 Task: Create a due date automation trigger when advanced on, on the tuesday of the week a card is due add fields without all custom fields completed at 11:00 AM.
Action: Mouse moved to (924, 292)
Screenshot: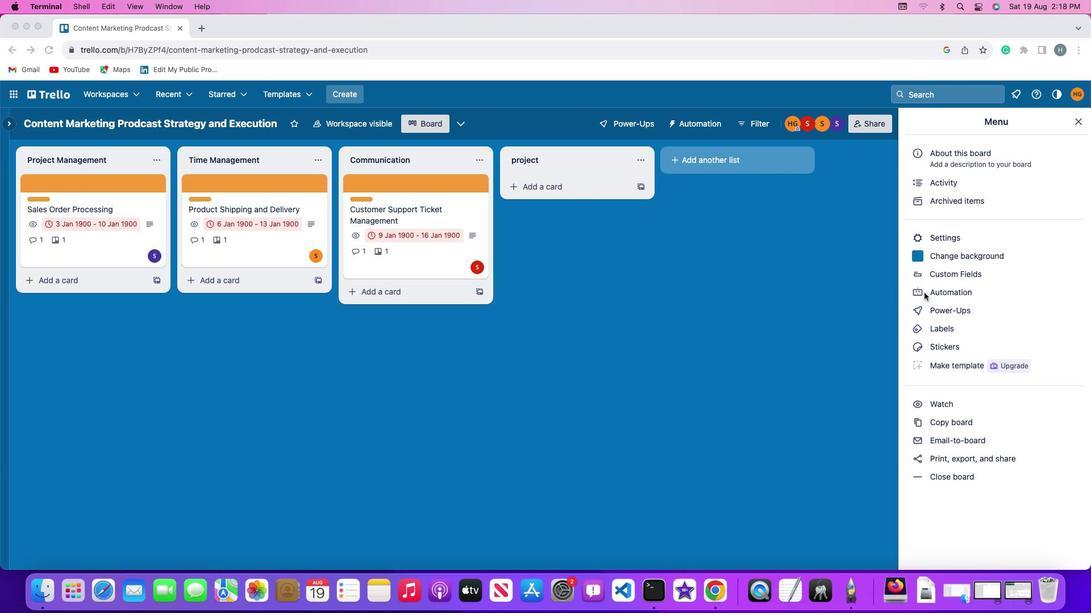 
Action: Mouse pressed left at (924, 292)
Screenshot: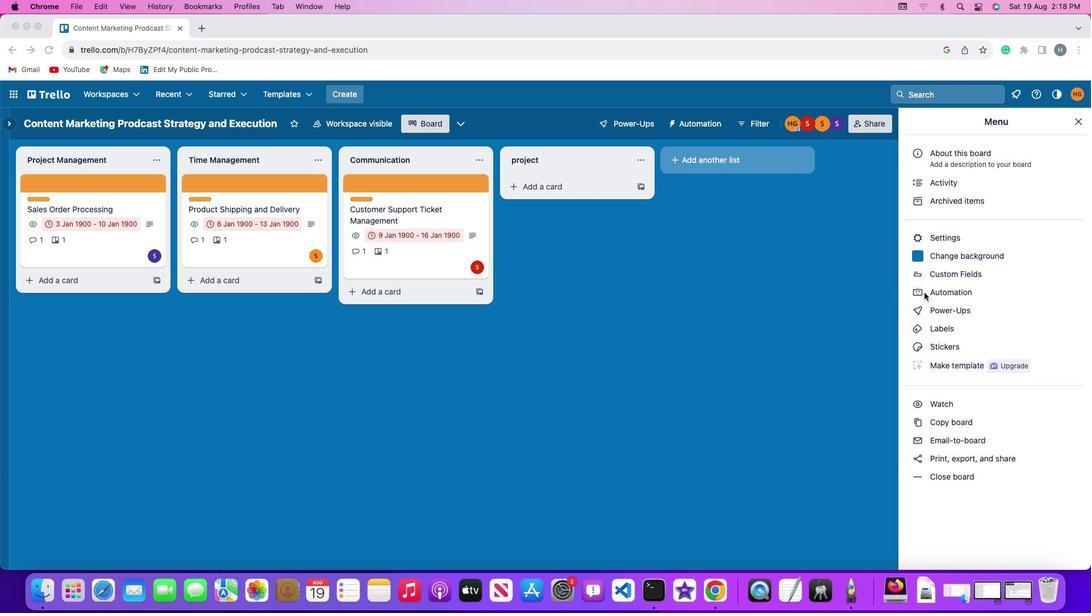
Action: Mouse moved to (924, 293)
Screenshot: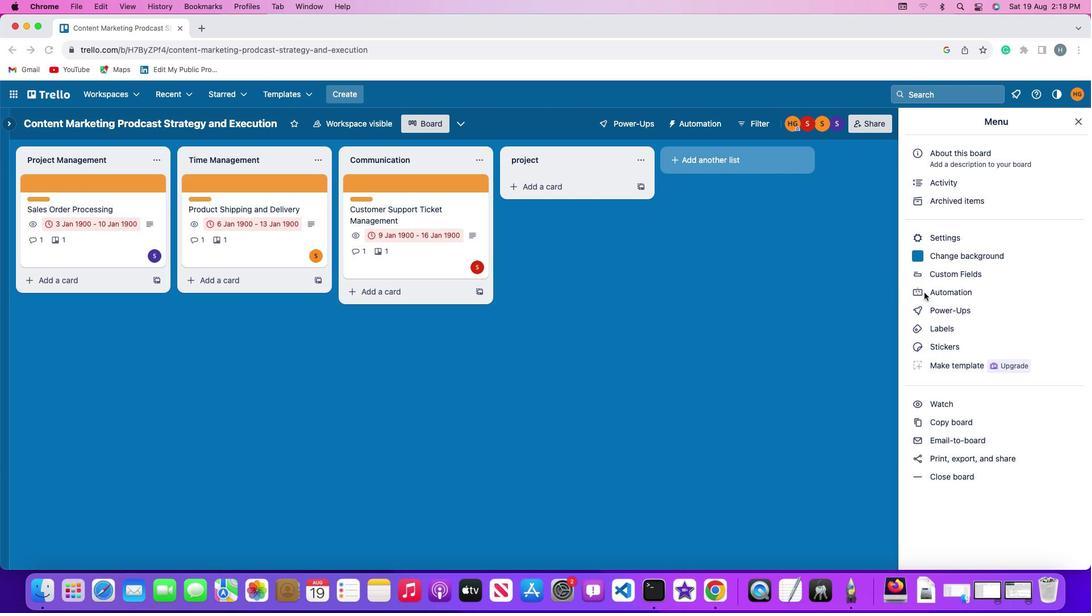 
Action: Mouse pressed left at (924, 293)
Screenshot: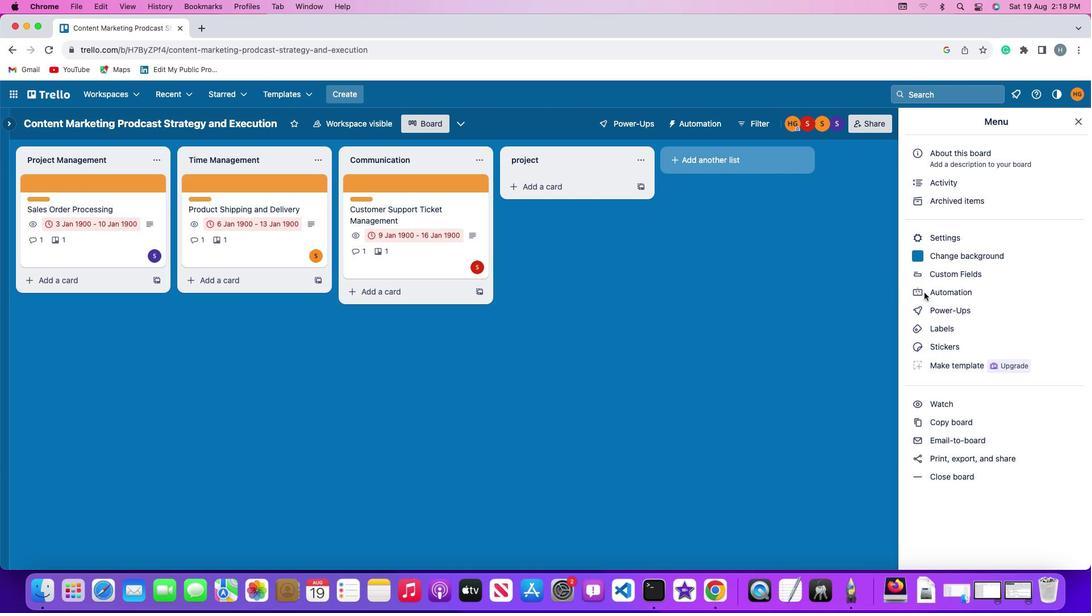 
Action: Mouse moved to (52, 270)
Screenshot: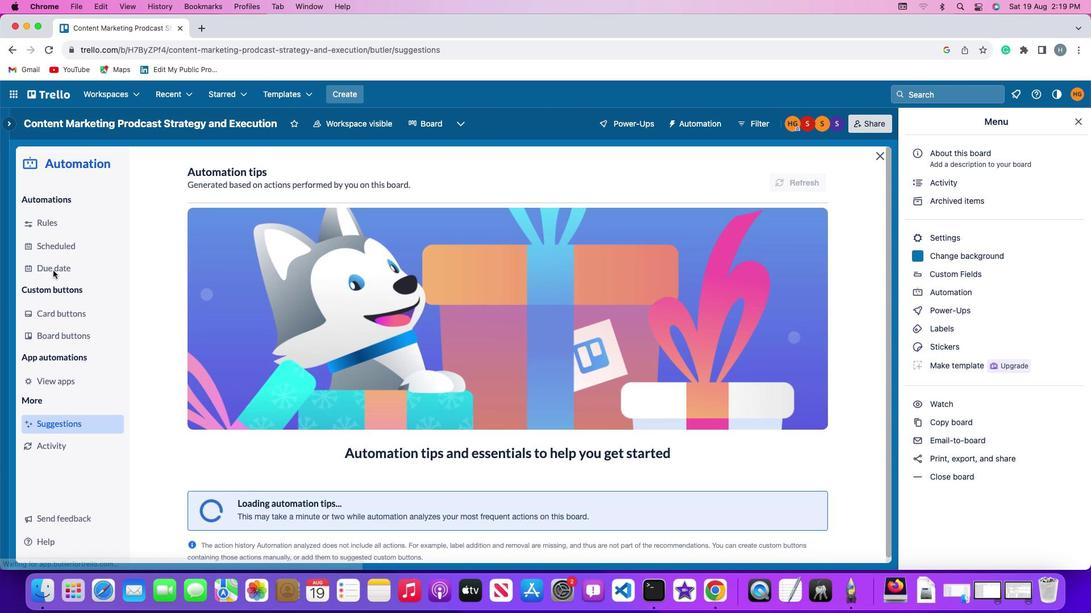 
Action: Mouse pressed left at (52, 270)
Screenshot: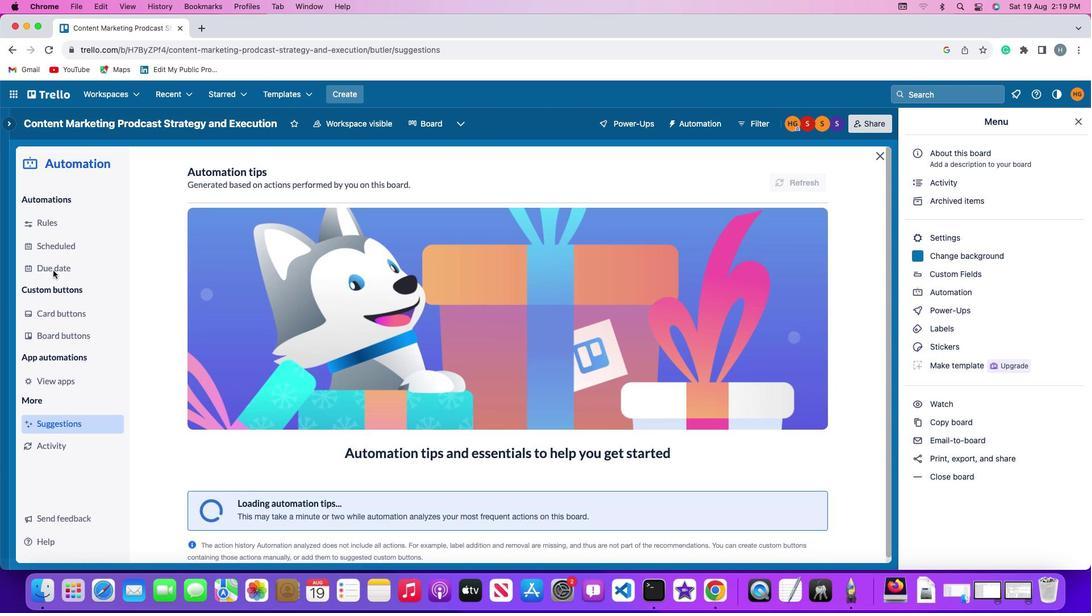 
Action: Mouse moved to (760, 172)
Screenshot: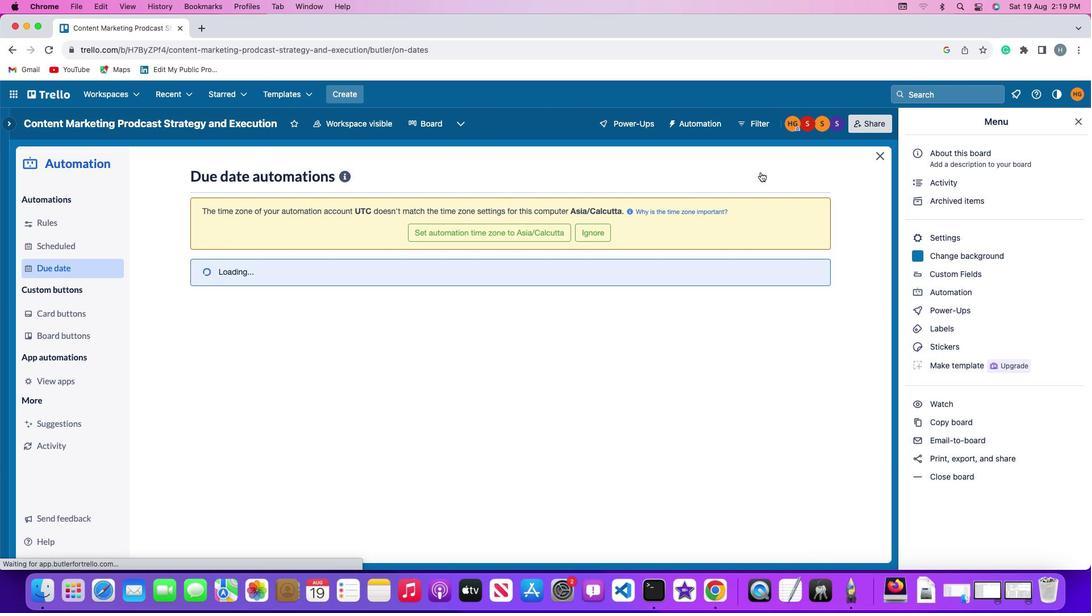 
Action: Mouse pressed left at (760, 172)
Screenshot: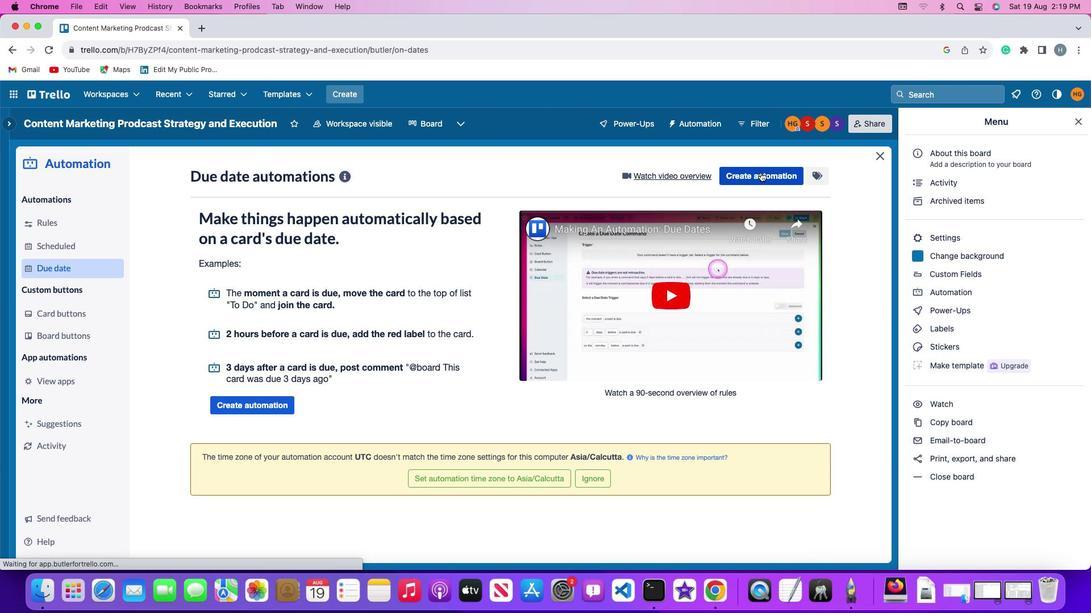 
Action: Mouse moved to (228, 286)
Screenshot: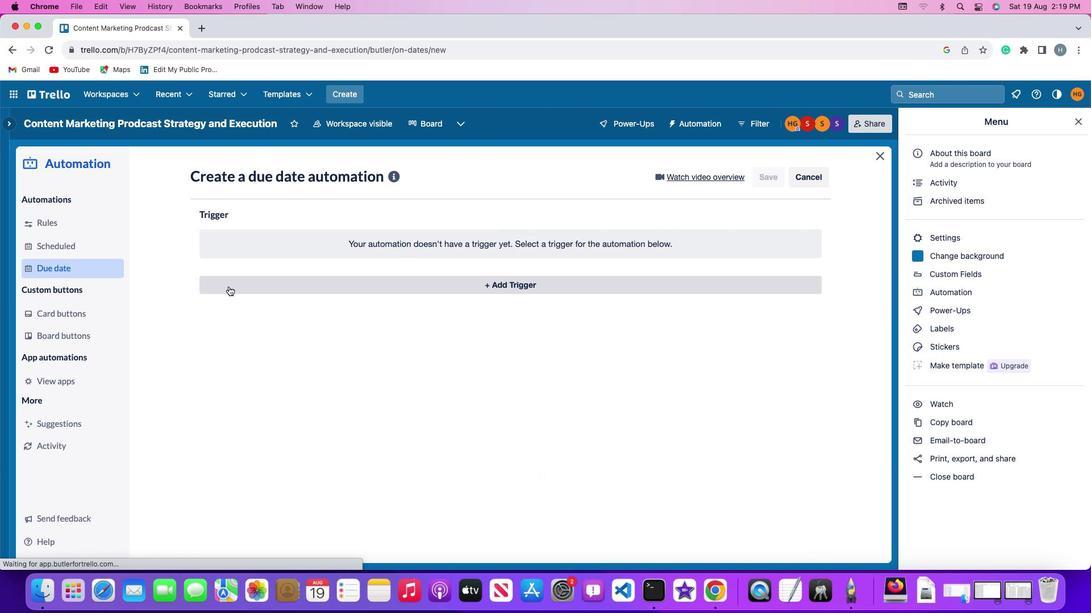 
Action: Mouse pressed left at (228, 286)
Screenshot: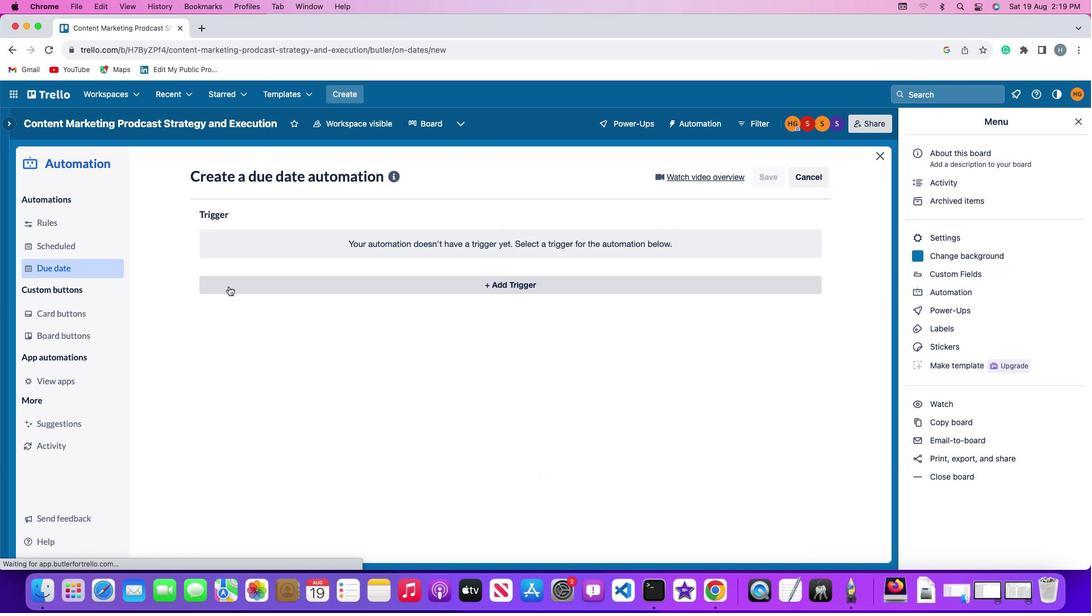 
Action: Mouse moved to (250, 487)
Screenshot: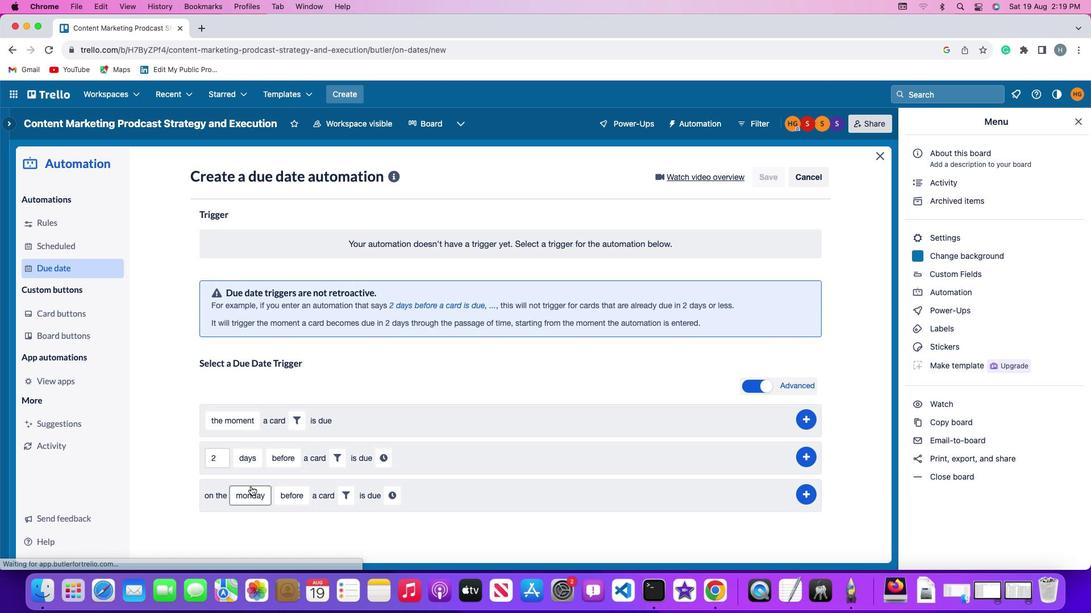 
Action: Mouse pressed left at (250, 487)
Screenshot: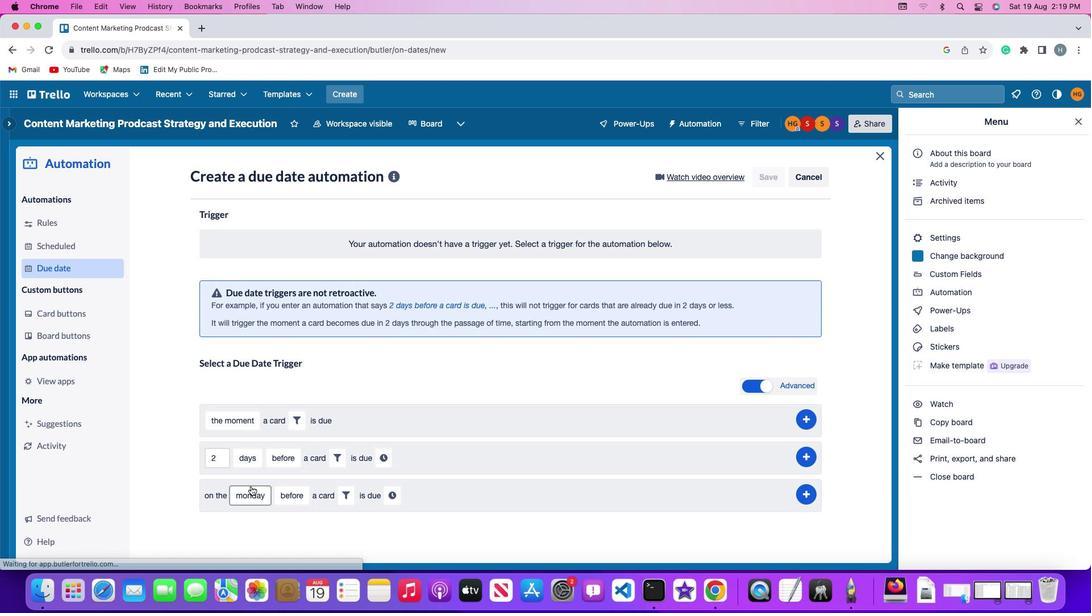 
Action: Mouse moved to (267, 358)
Screenshot: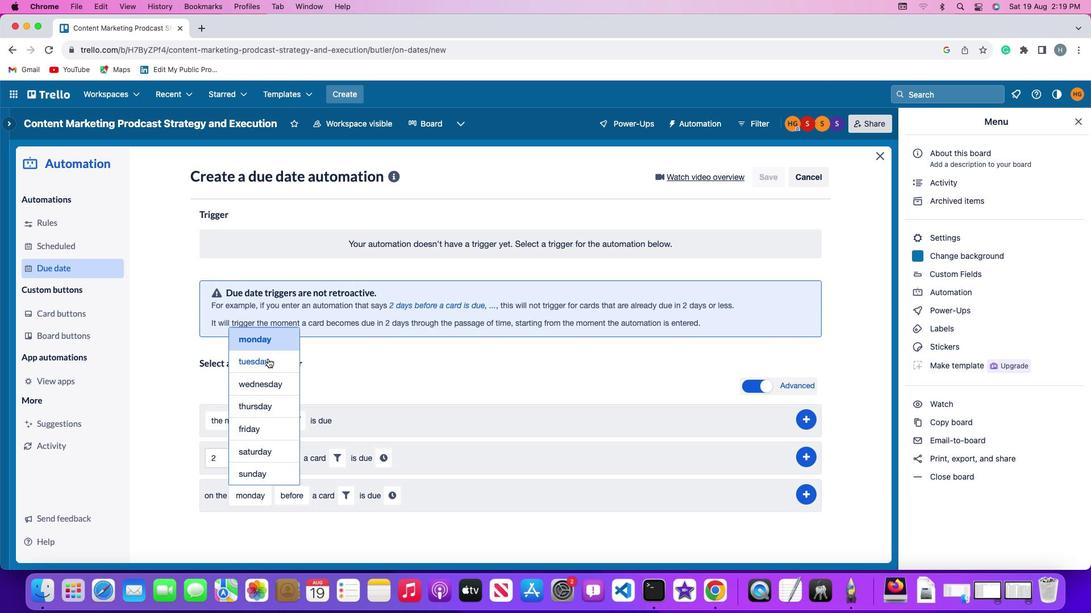 
Action: Mouse pressed left at (267, 358)
Screenshot: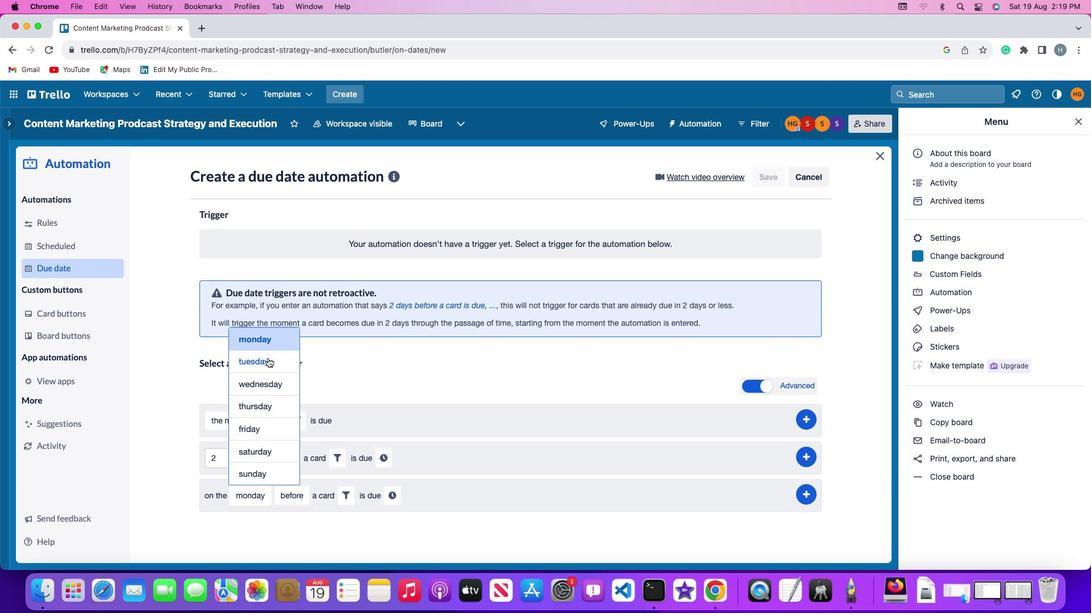 
Action: Mouse moved to (289, 496)
Screenshot: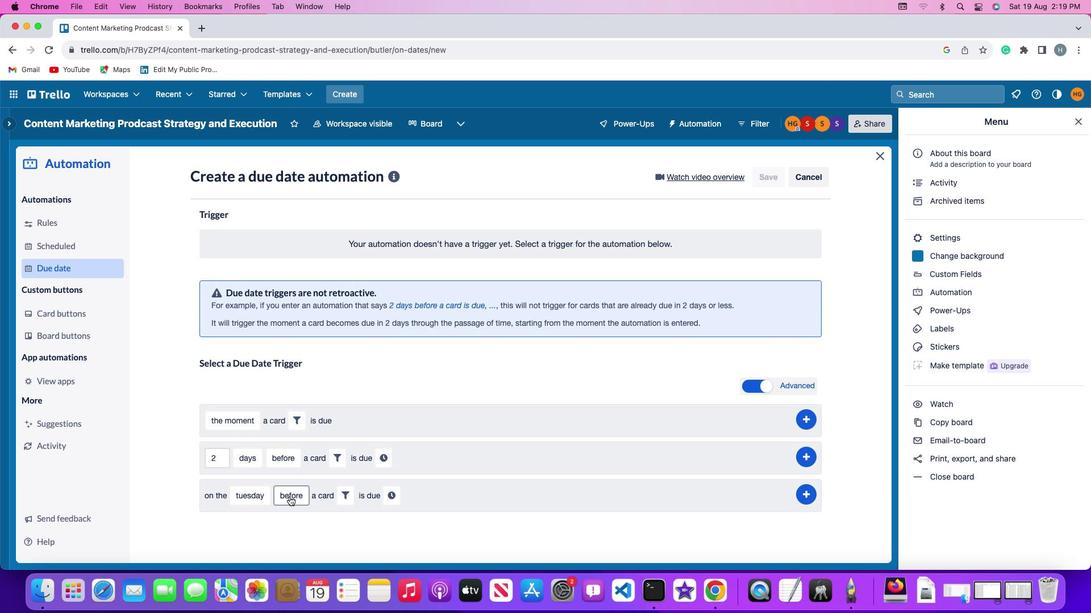 
Action: Mouse pressed left at (289, 496)
Screenshot: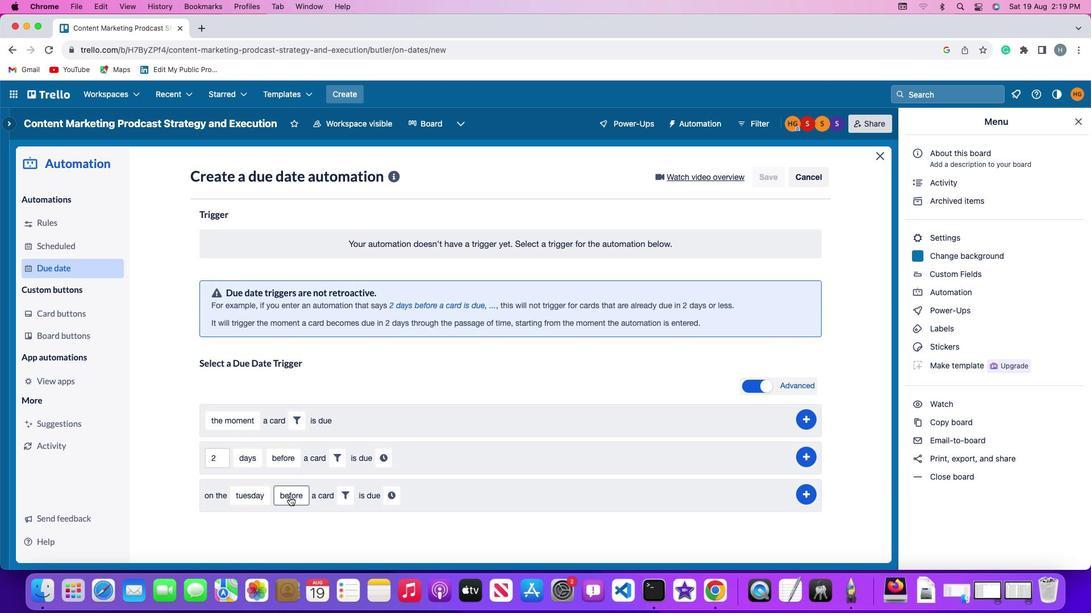 
Action: Mouse moved to (301, 451)
Screenshot: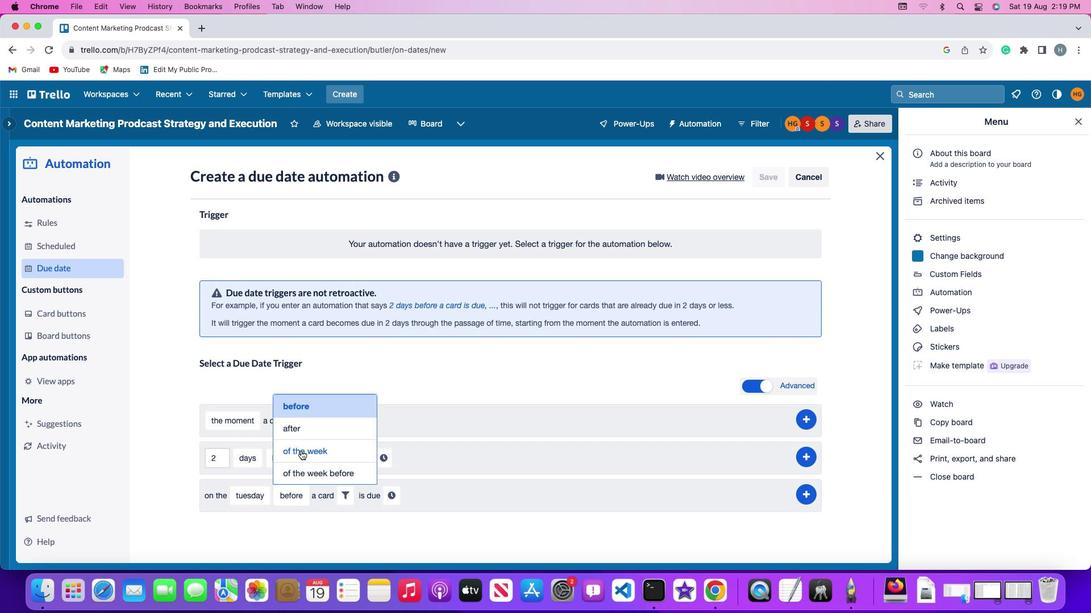 
Action: Mouse pressed left at (301, 451)
Screenshot: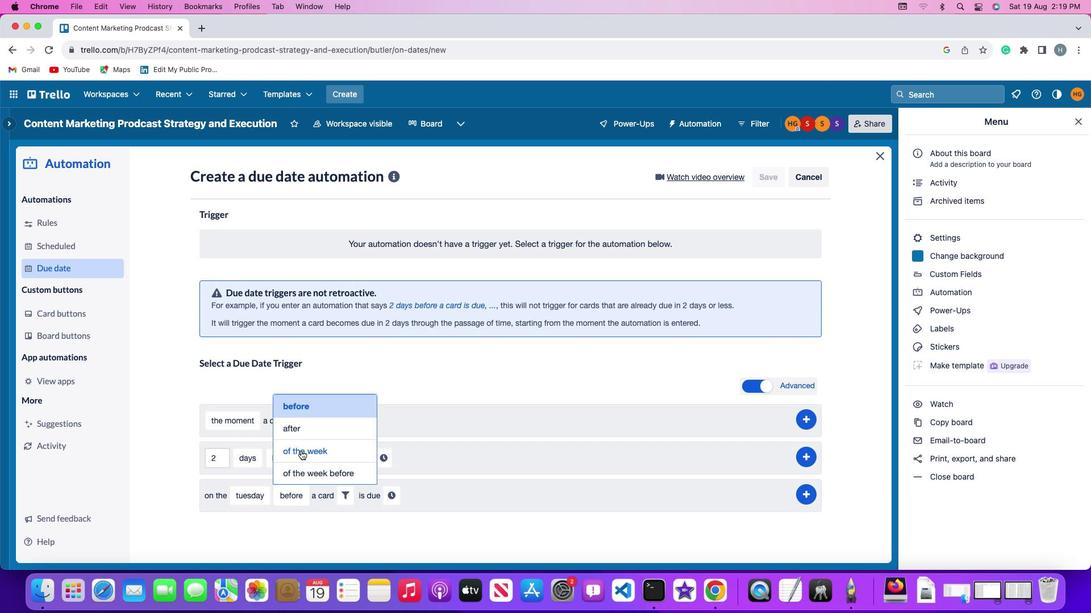 
Action: Mouse moved to (365, 493)
Screenshot: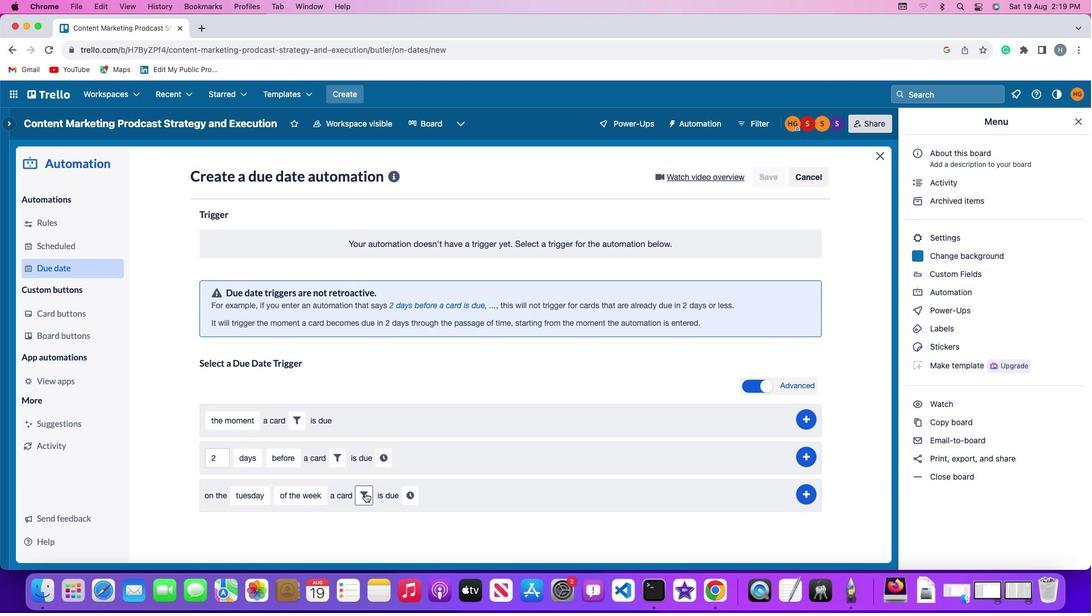 
Action: Mouse pressed left at (365, 493)
Screenshot: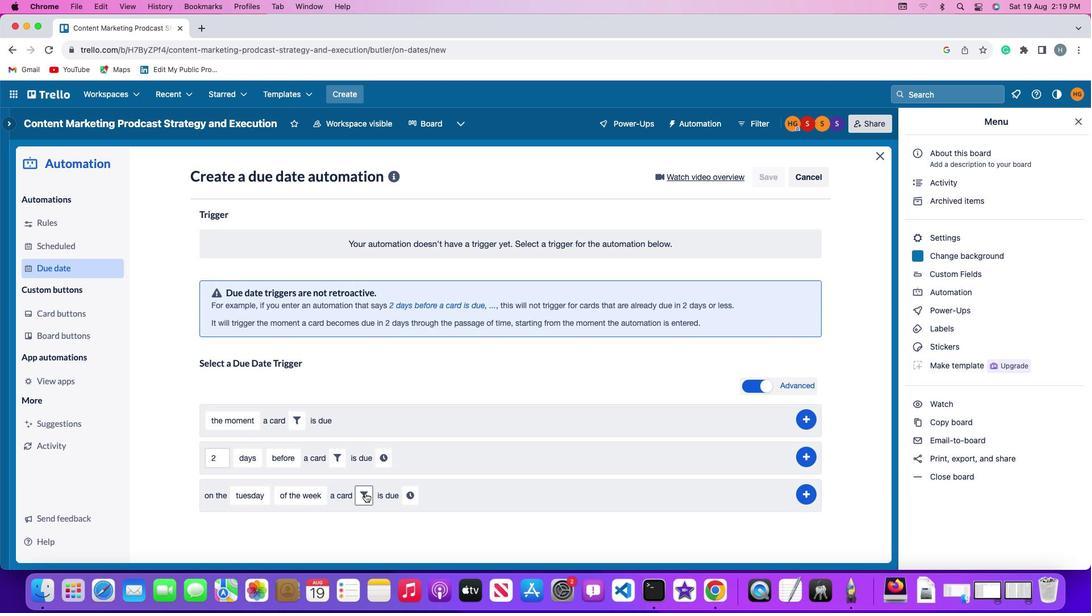 
Action: Mouse moved to (550, 530)
Screenshot: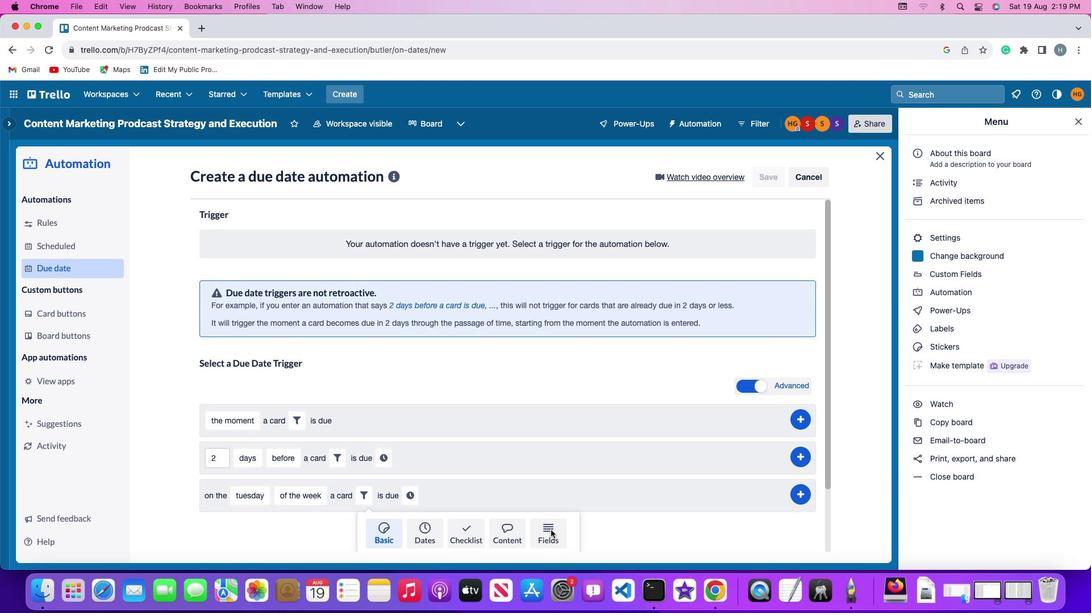 
Action: Mouse pressed left at (550, 530)
Screenshot: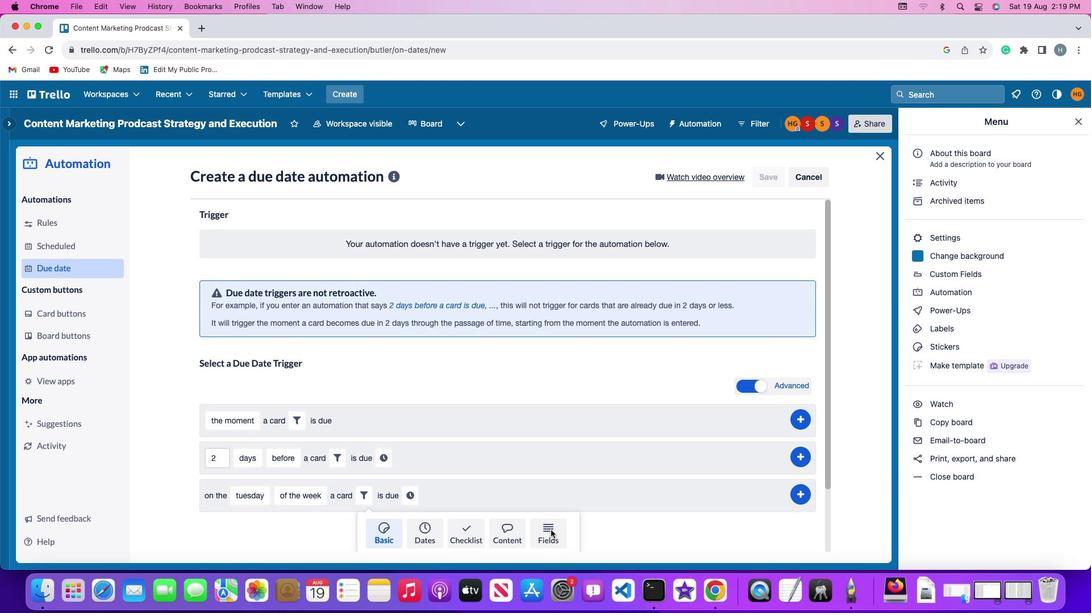 
Action: Mouse moved to (303, 533)
Screenshot: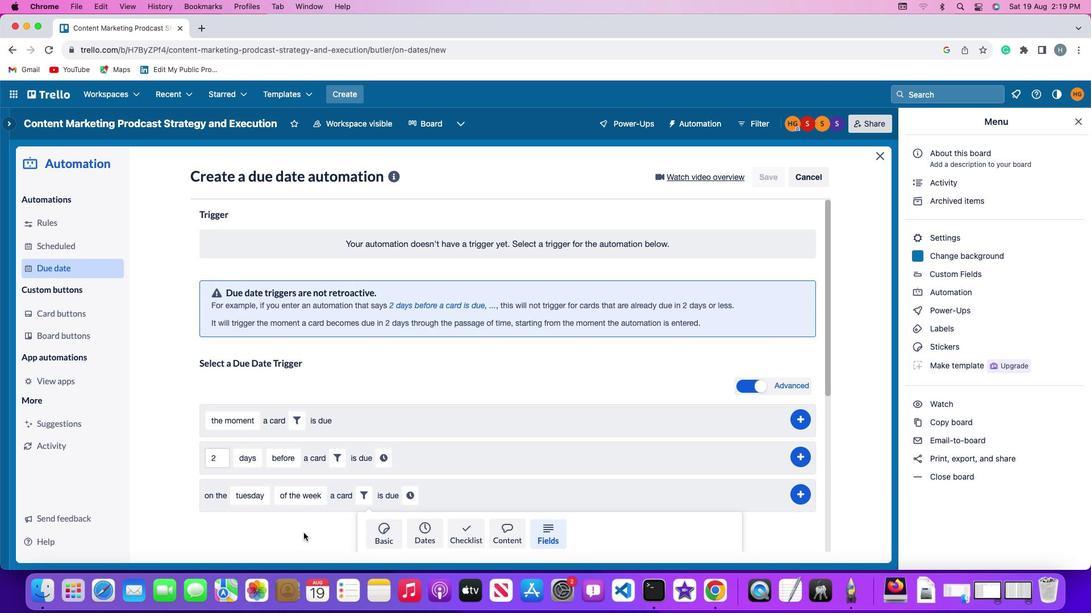 
Action: Mouse scrolled (303, 533) with delta (0, 0)
Screenshot: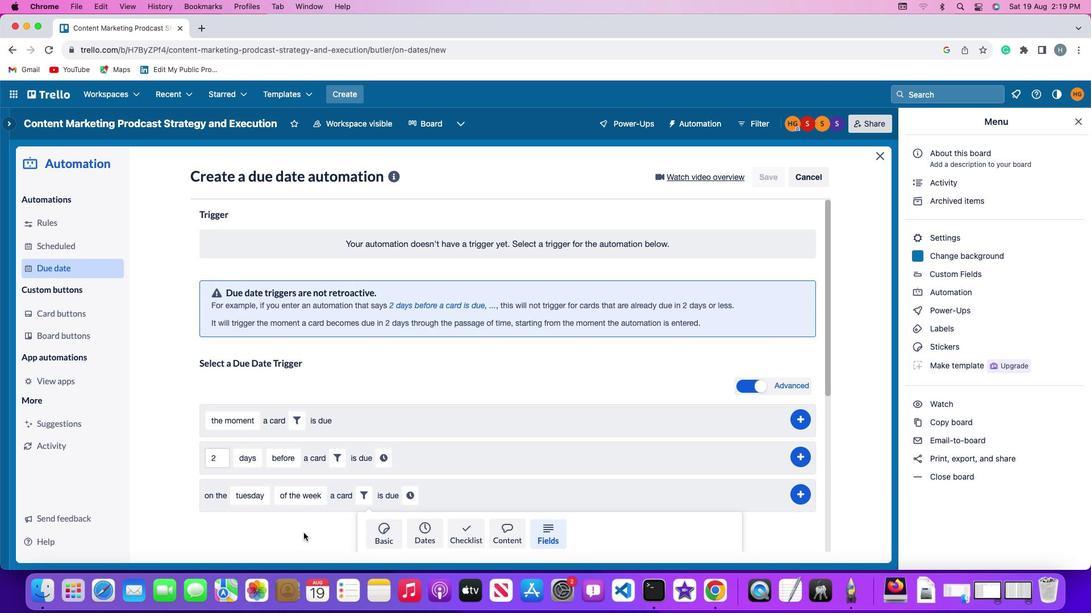 
Action: Mouse scrolled (303, 533) with delta (0, 0)
Screenshot: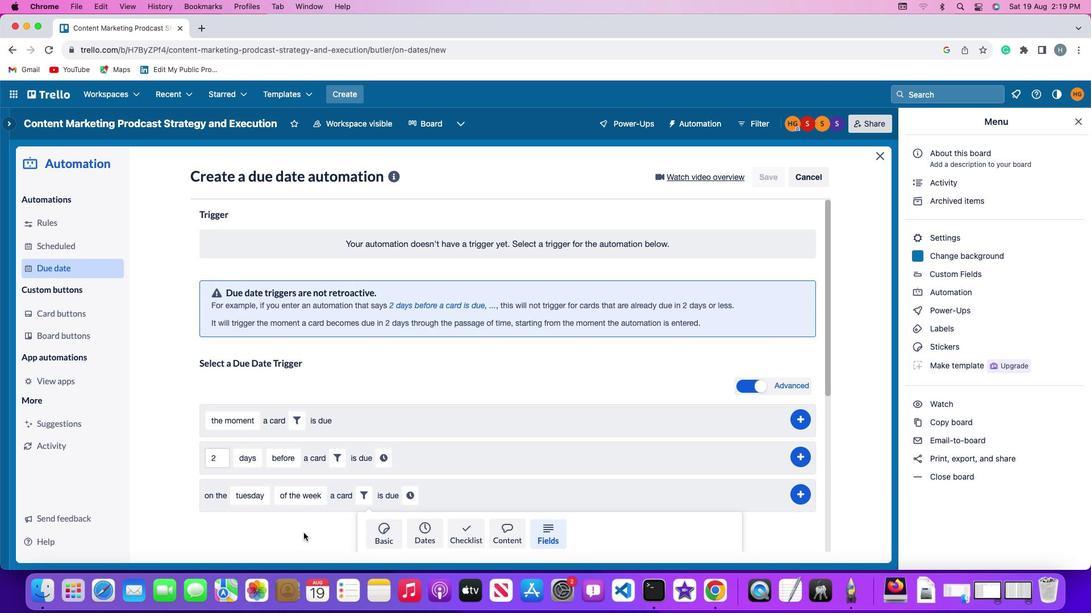 
Action: Mouse scrolled (303, 533) with delta (0, -1)
Screenshot: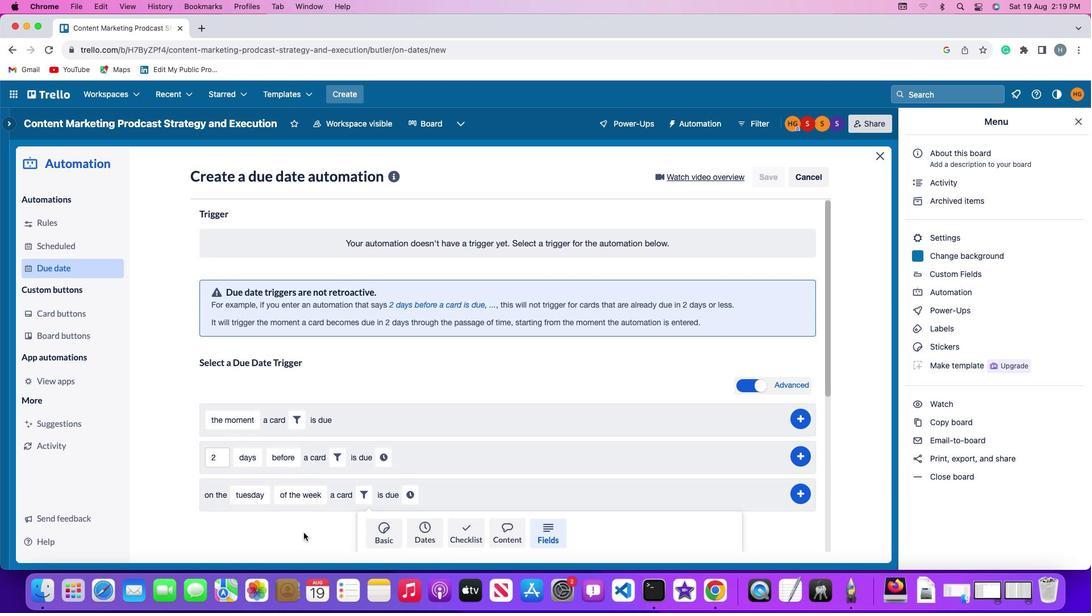 
Action: Mouse scrolled (303, 533) with delta (0, -2)
Screenshot: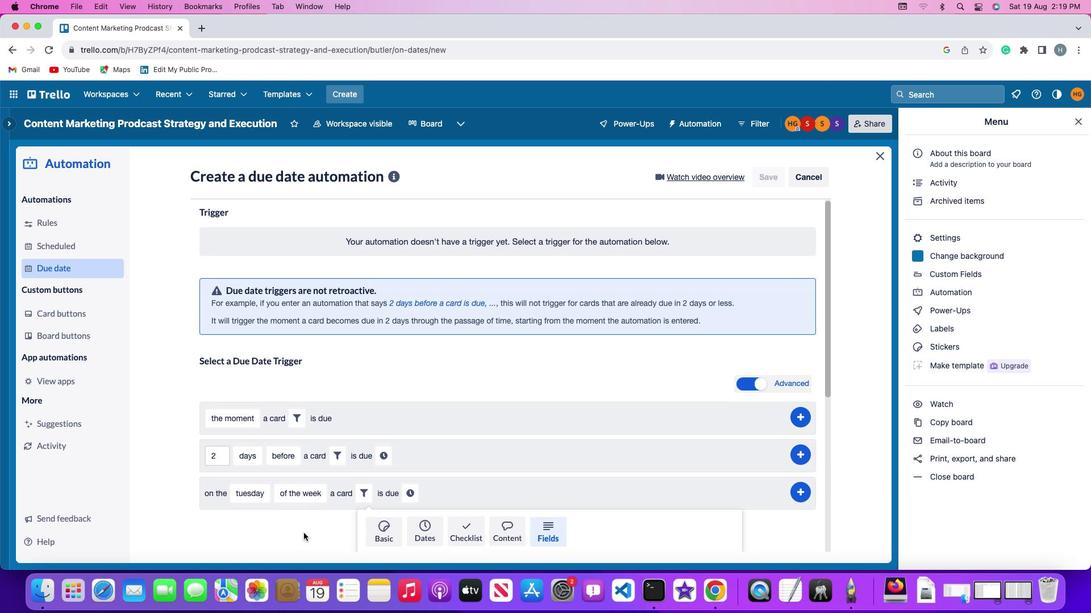 
Action: Mouse moved to (376, 380)
Screenshot: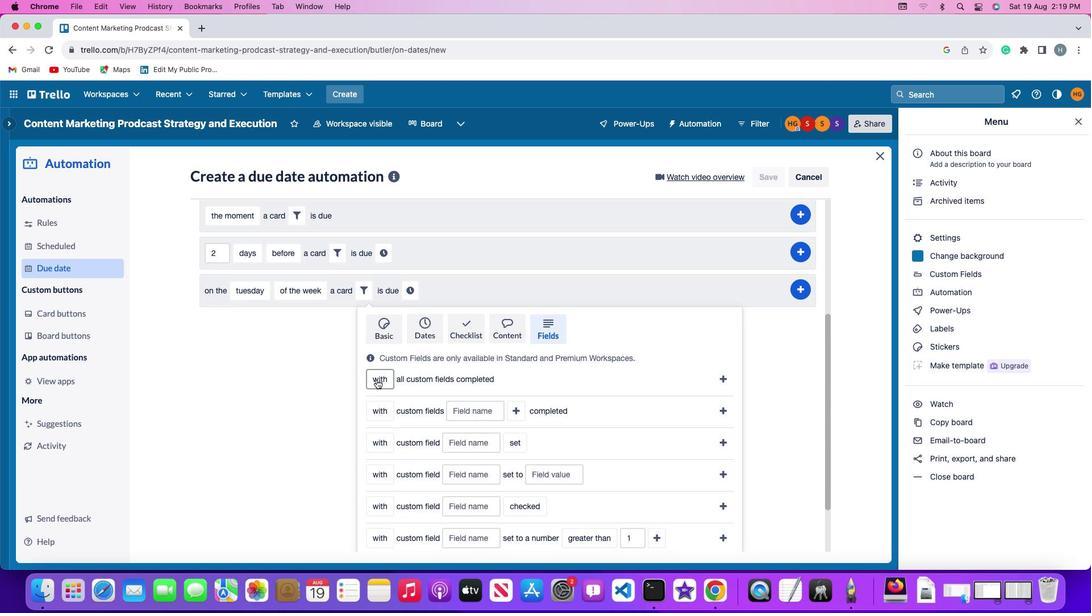 
Action: Mouse pressed left at (376, 380)
Screenshot: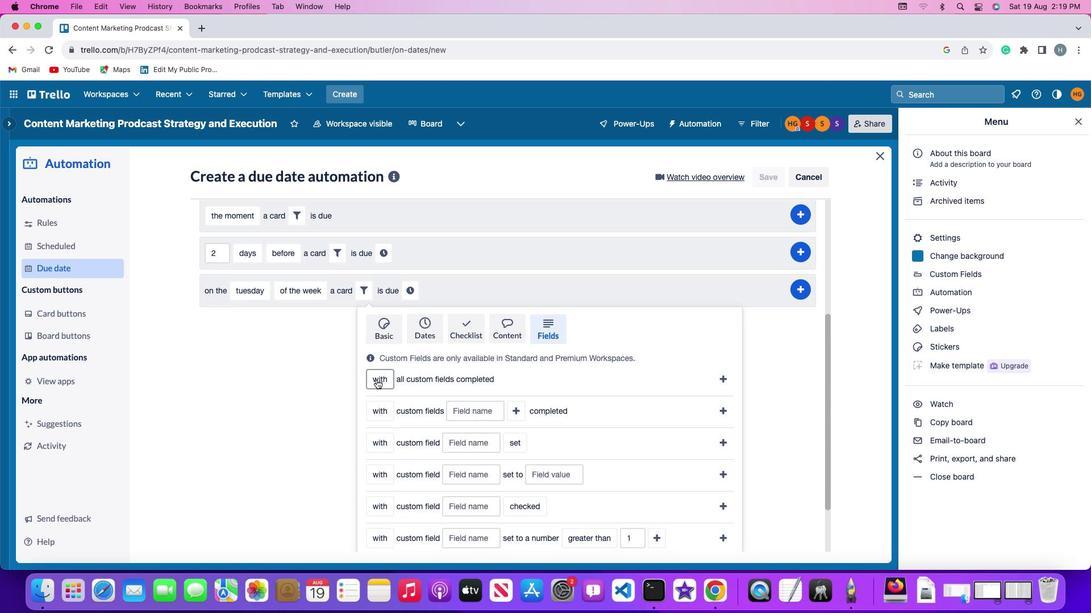 
Action: Mouse moved to (383, 421)
Screenshot: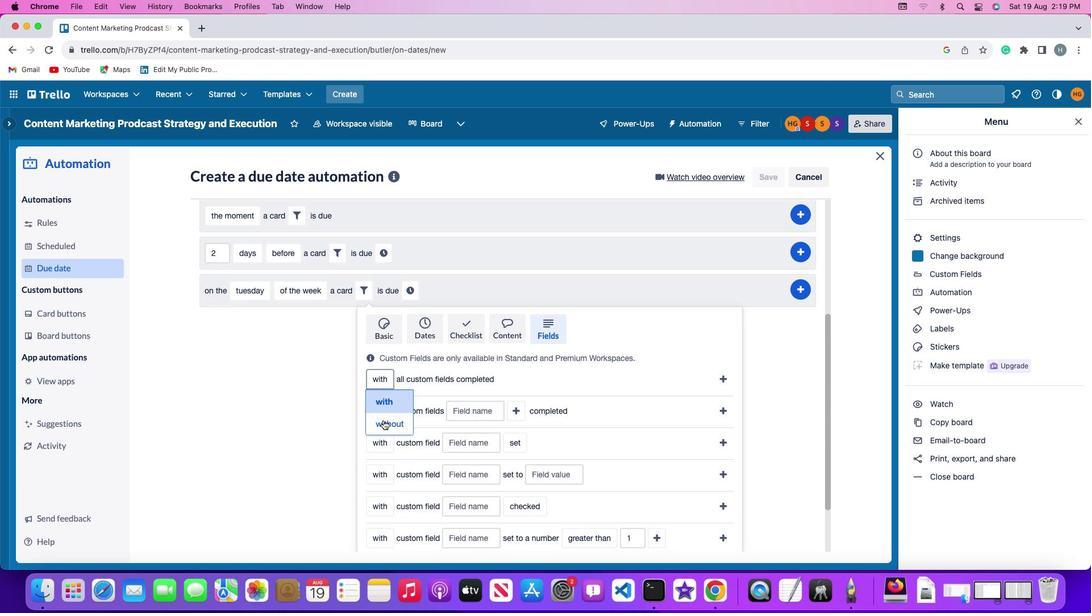 
Action: Mouse pressed left at (383, 421)
Screenshot: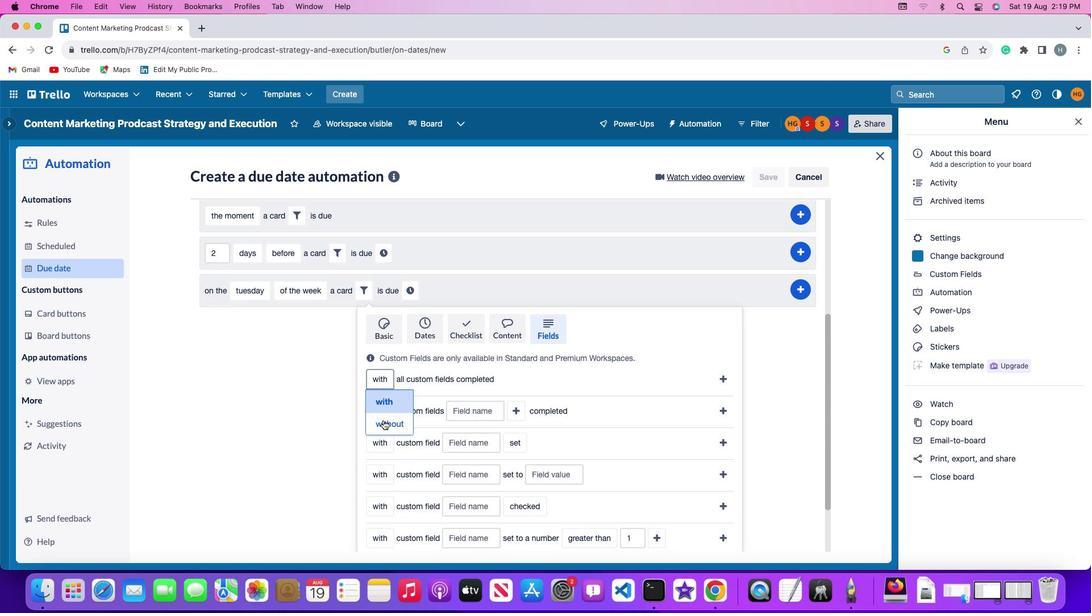 
Action: Mouse moved to (725, 376)
Screenshot: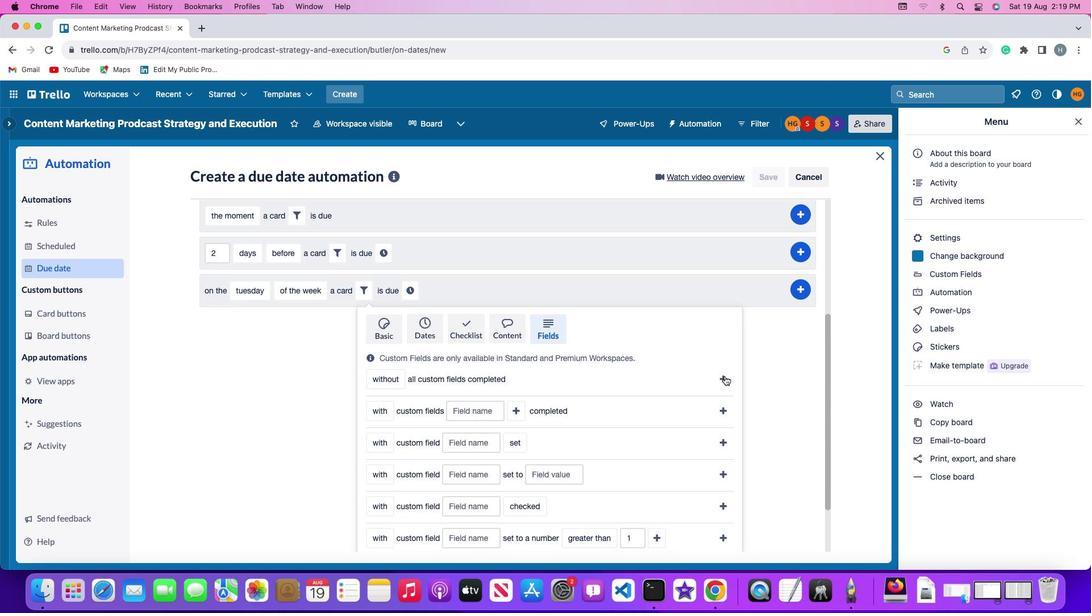 
Action: Mouse pressed left at (725, 376)
Screenshot: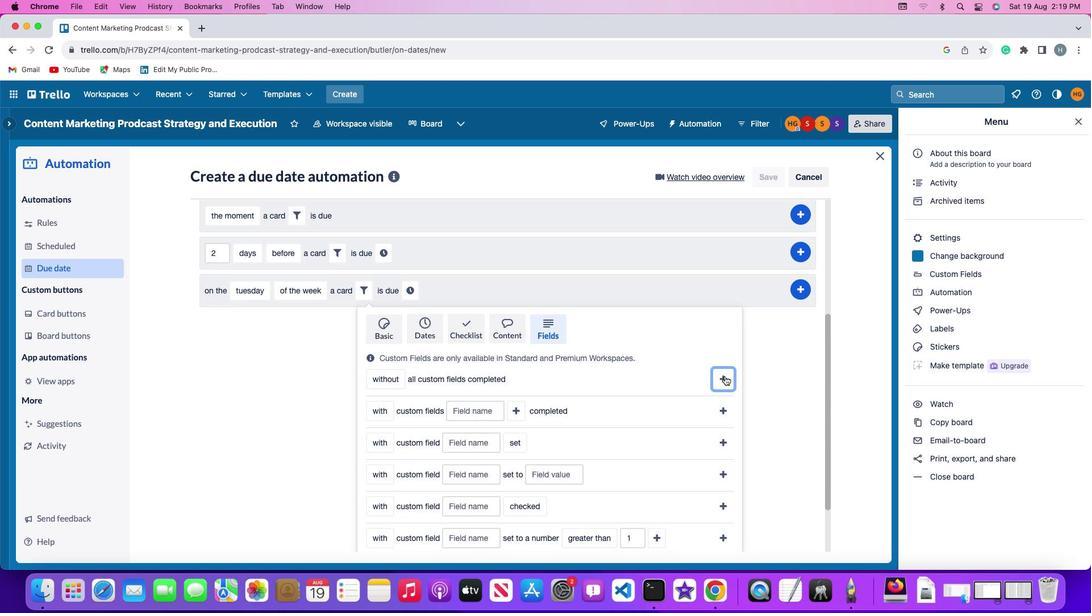 
Action: Mouse moved to (563, 489)
Screenshot: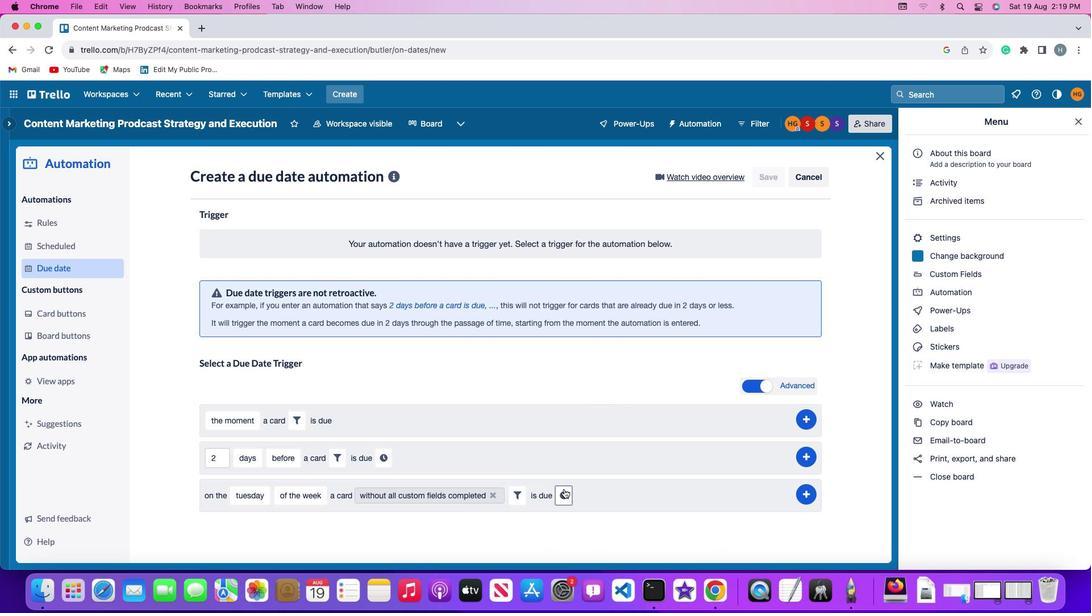 
Action: Mouse pressed left at (563, 489)
Screenshot: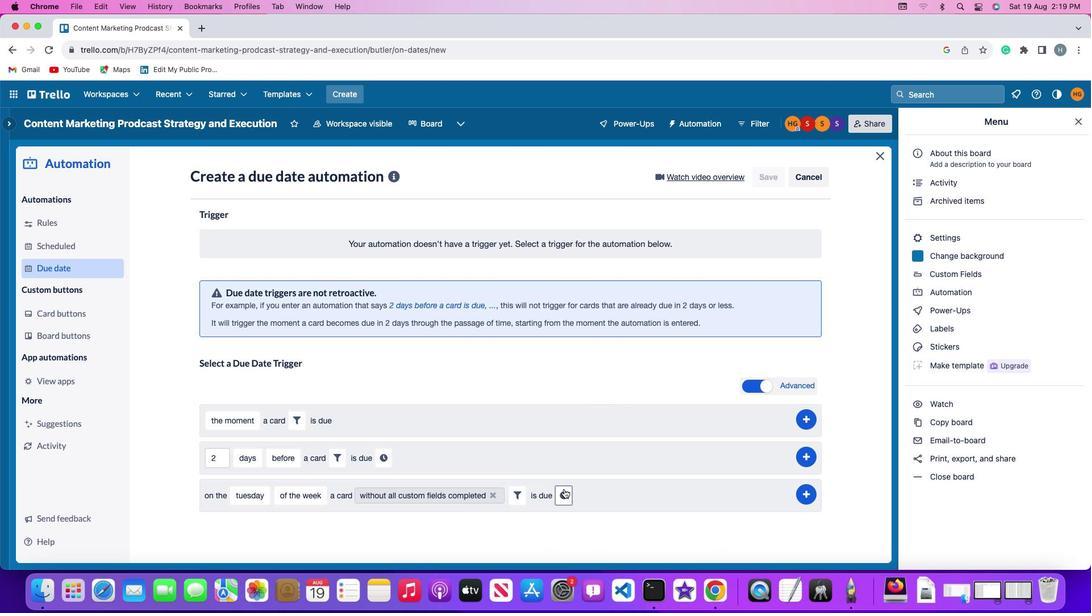 
Action: Mouse moved to (587, 495)
Screenshot: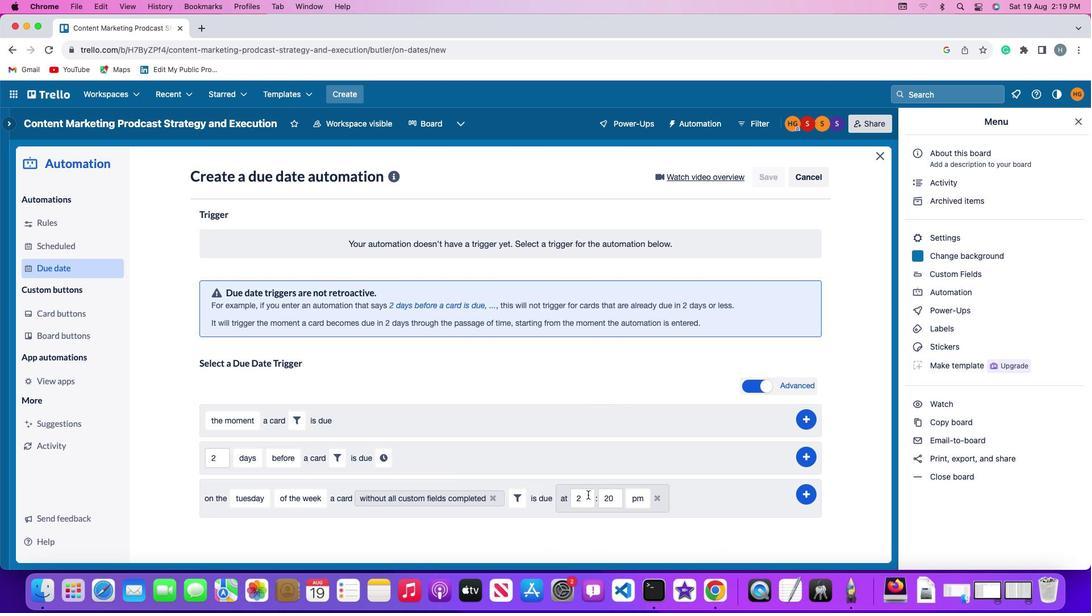 
Action: Mouse pressed left at (587, 495)
Screenshot: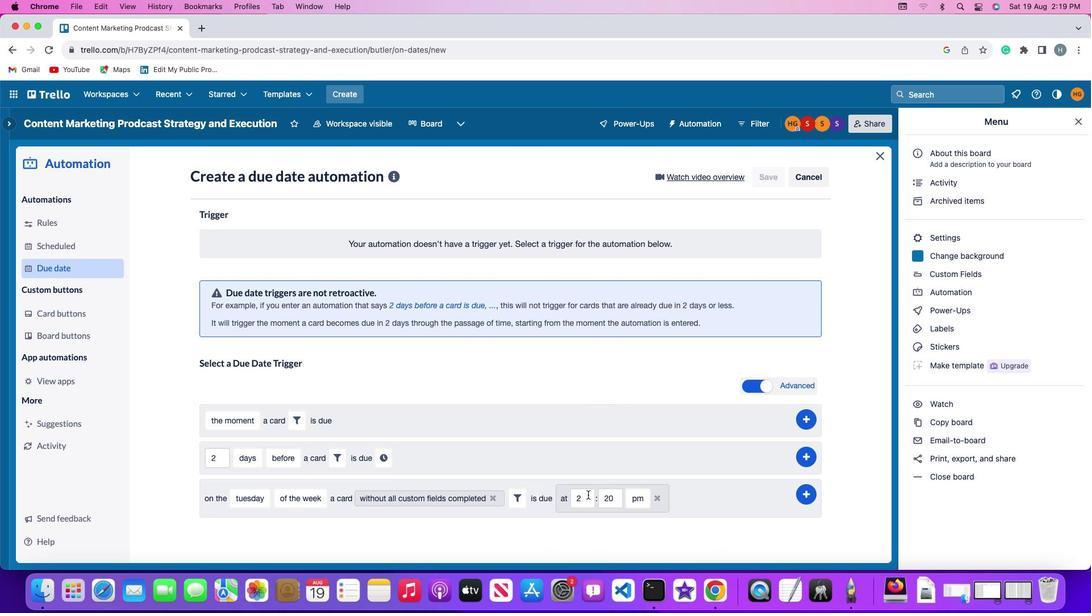 
Action: Mouse moved to (589, 495)
Screenshot: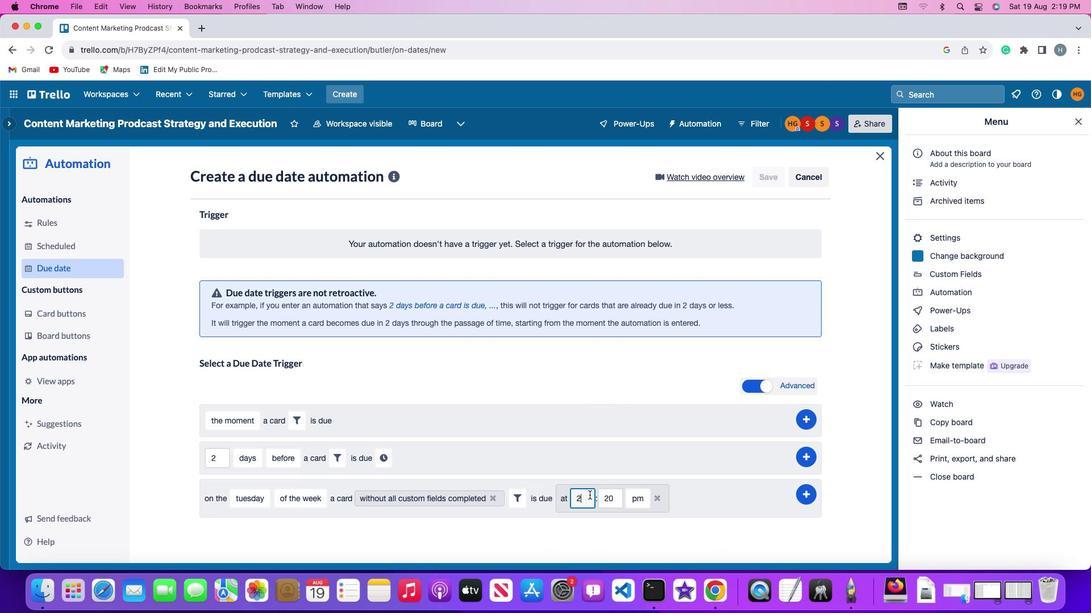 
Action: Key pressed Key.backspace'1'
Screenshot: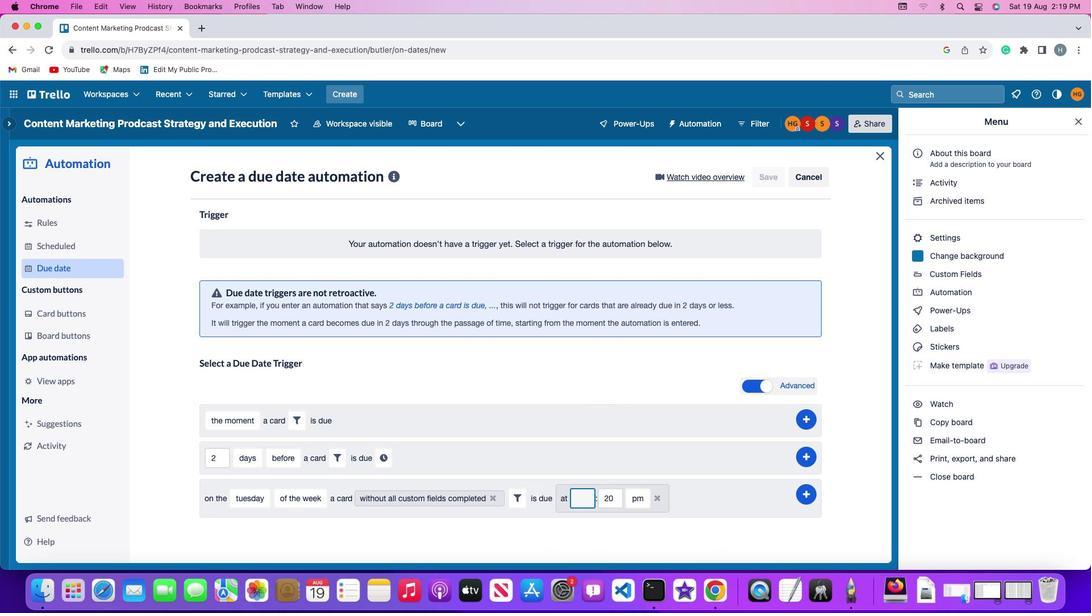 
Action: Mouse moved to (589, 495)
Screenshot: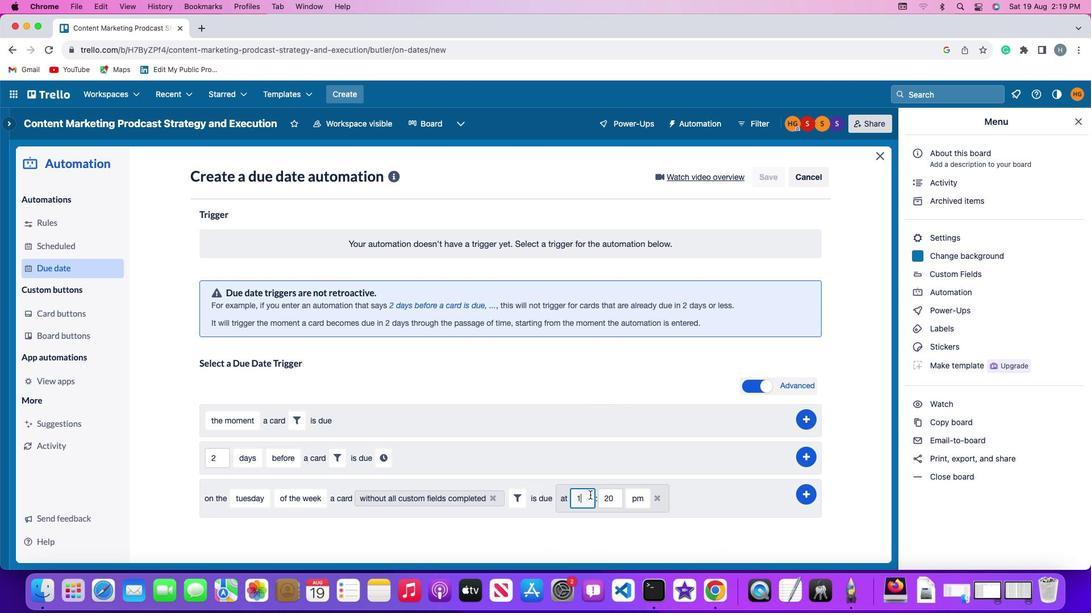 
Action: Key pressed '1'
Screenshot: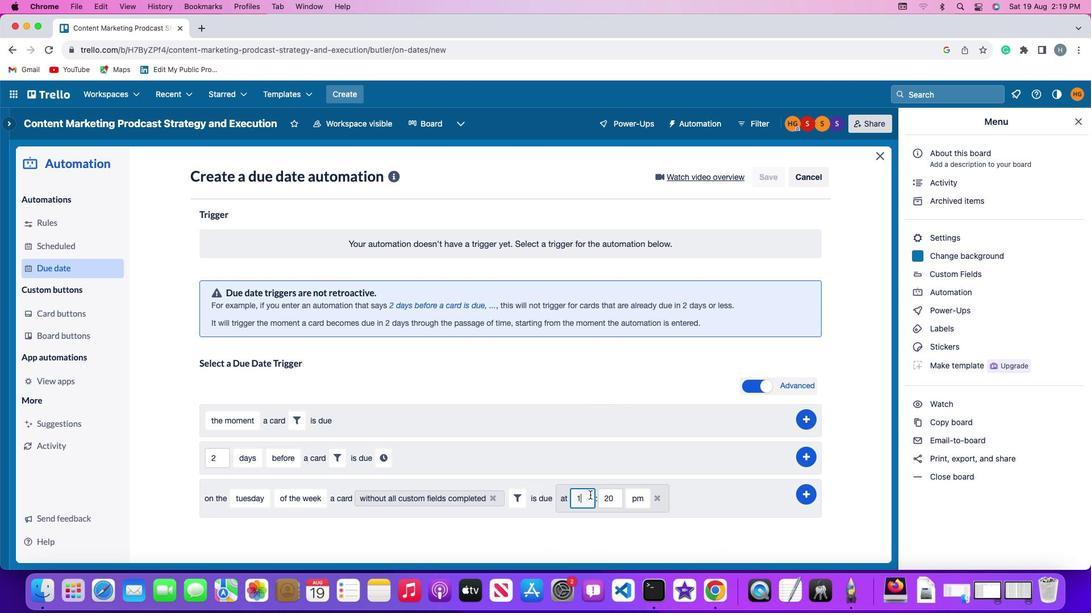 
Action: Mouse moved to (617, 496)
Screenshot: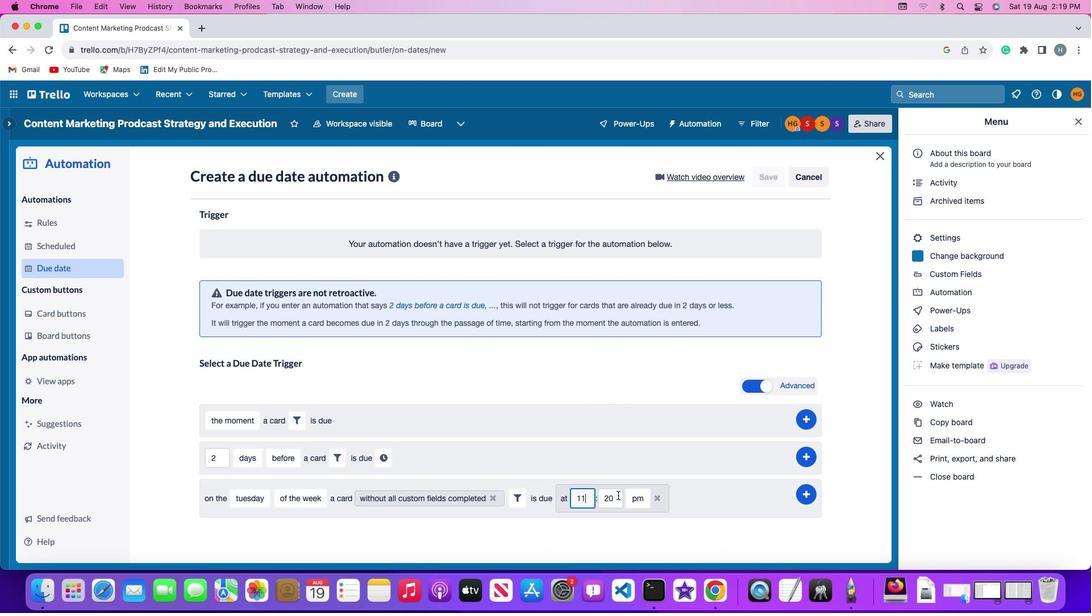 
Action: Mouse pressed left at (617, 496)
Screenshot: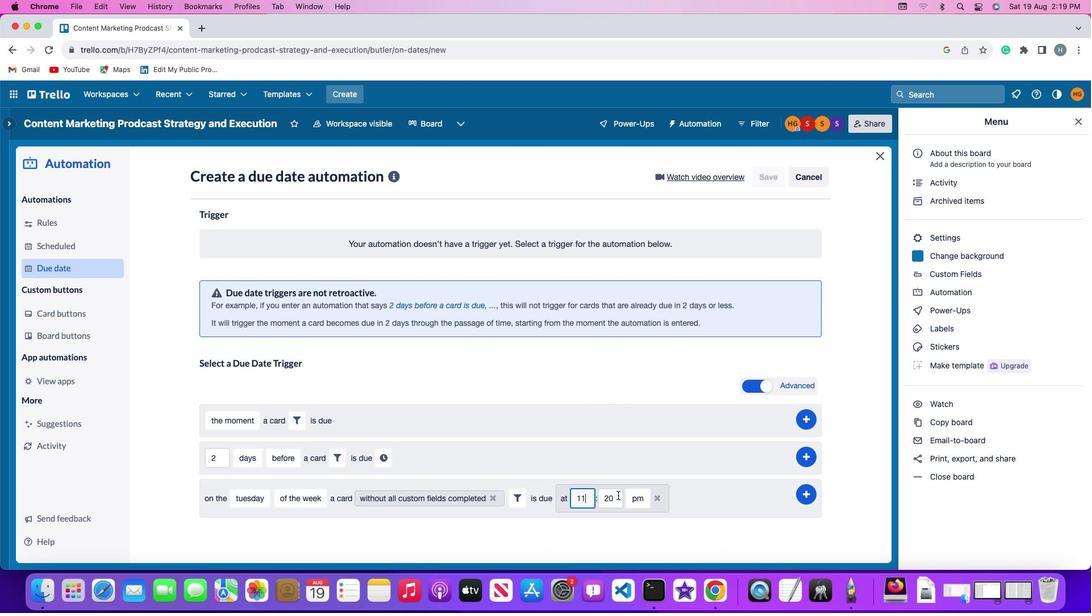 
Action: Key pressed Key.backspaceKey.backspace
Screenshot: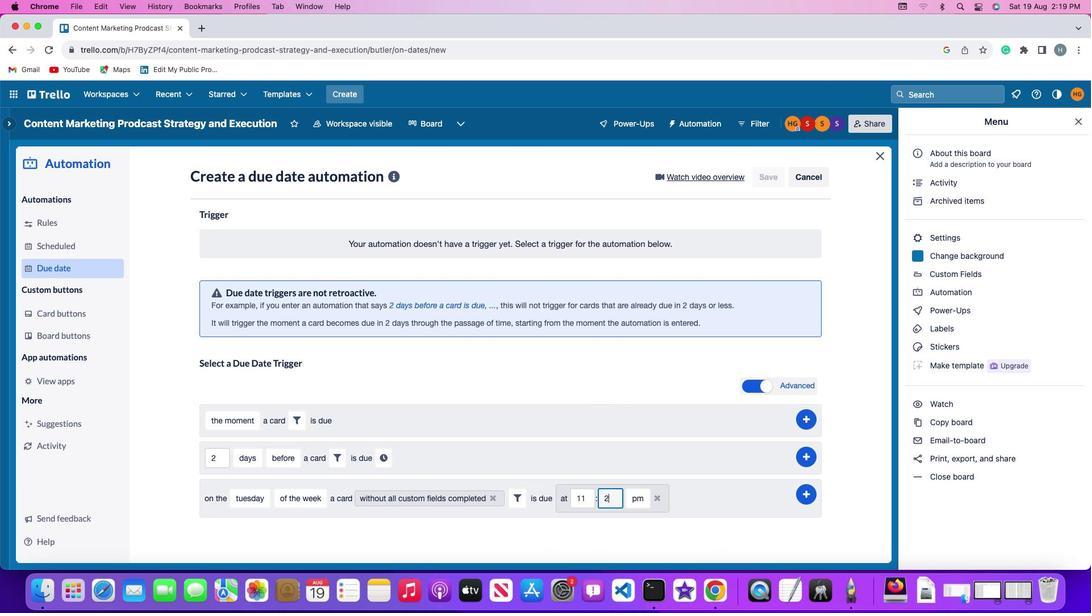 
Action: Mouse moved to (617, 495)
Screenshot: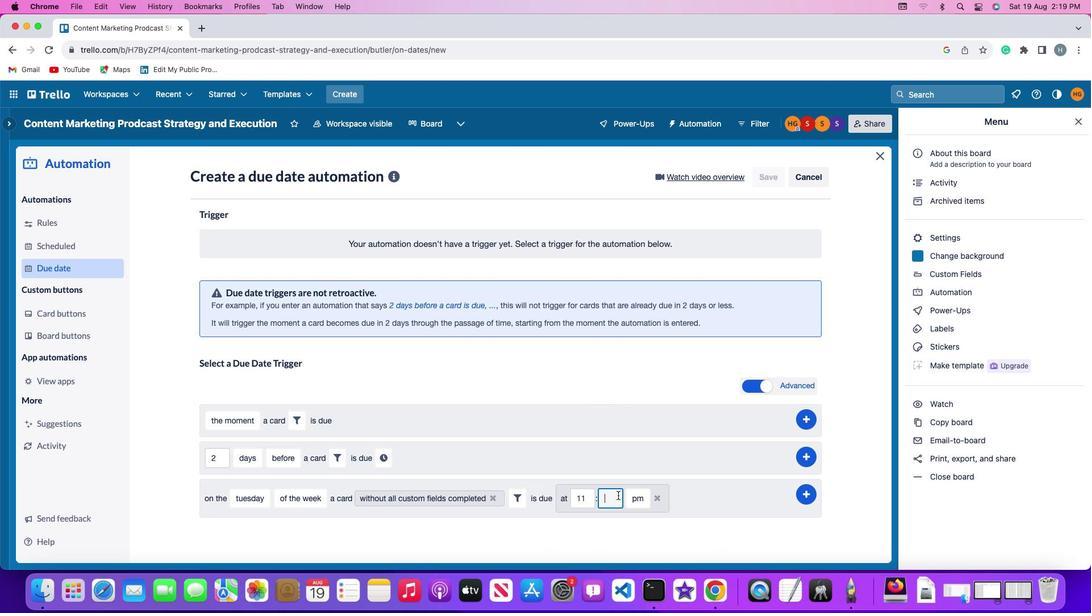 
Action: Key pressed '0''0'
Screenshot: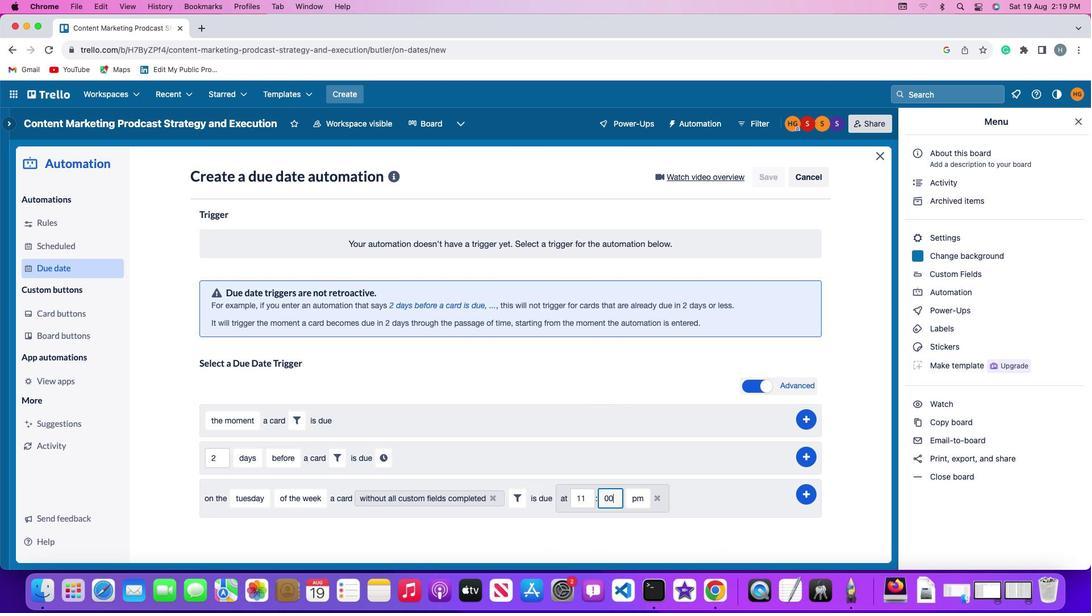 
Action: Mouse moved to (639, 492)
Screenshot: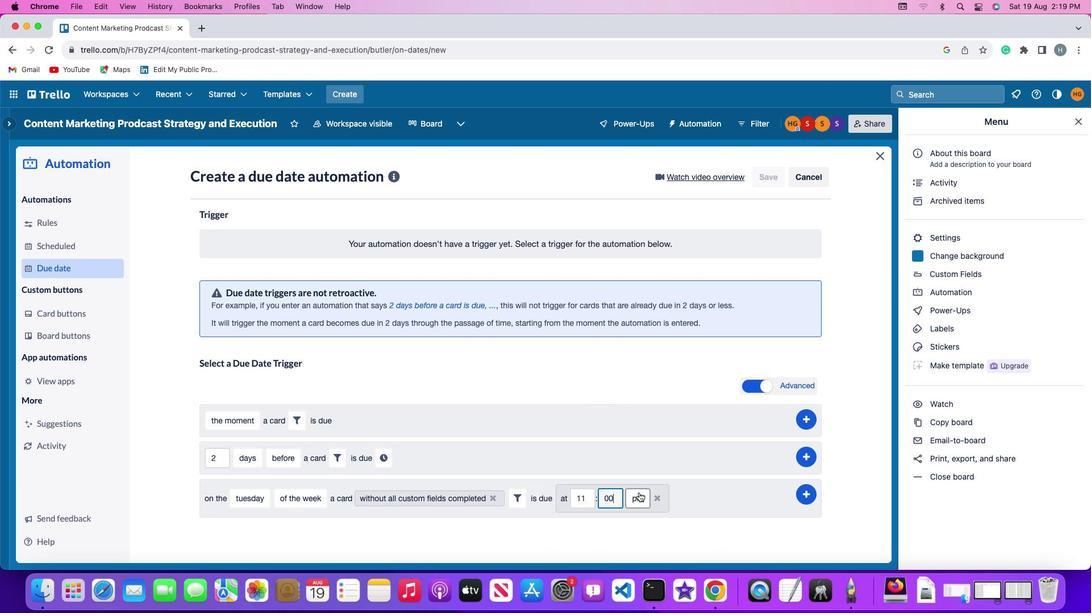 
Action: Mouse pressed left at (639, 492)
Screenshot: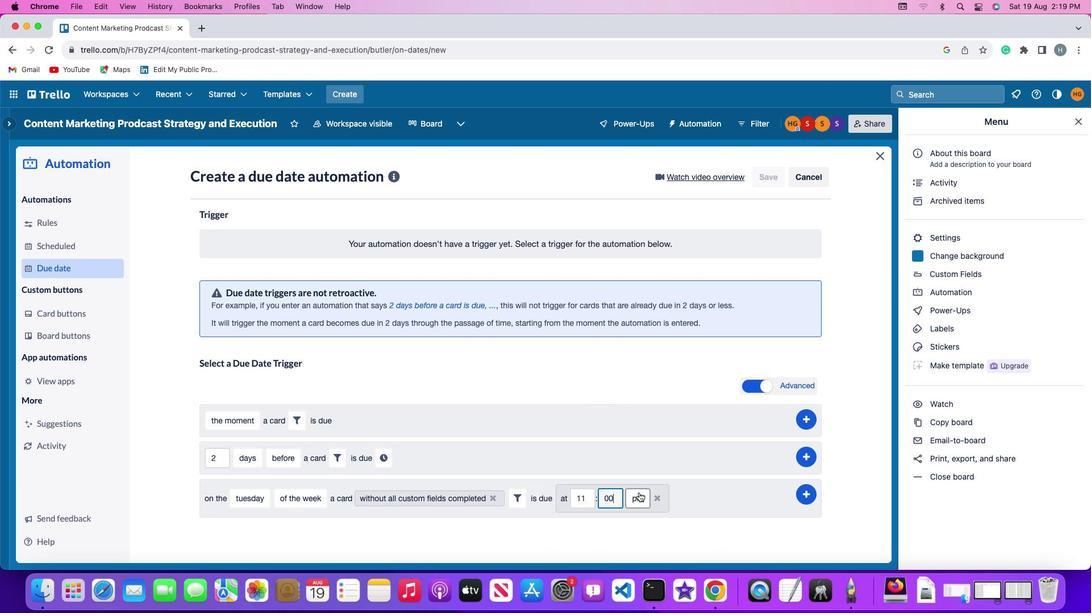 
Action: Mouse moved to (642, 520)
Screenshot: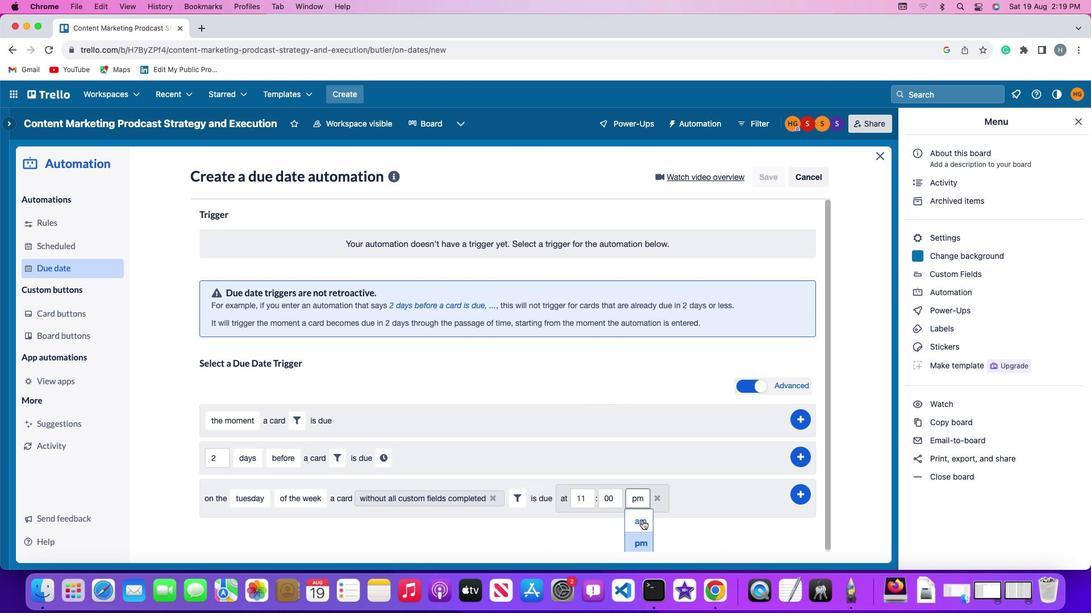 
Action: Mouse pressed left at (642, 520)
Screenshot: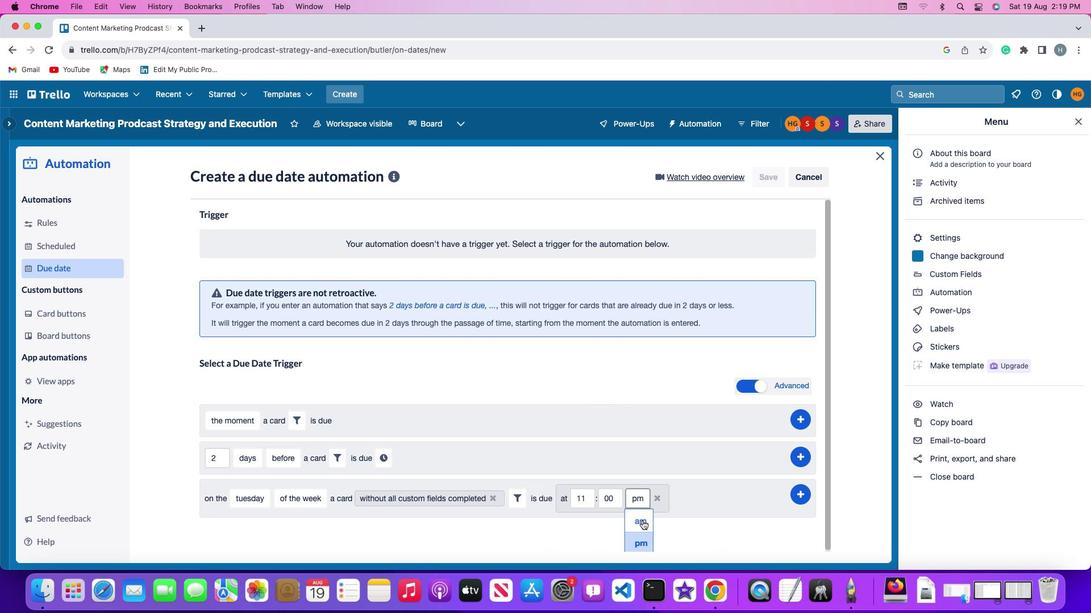 
Action: Mouse moved to (805, 495)
Screenshot: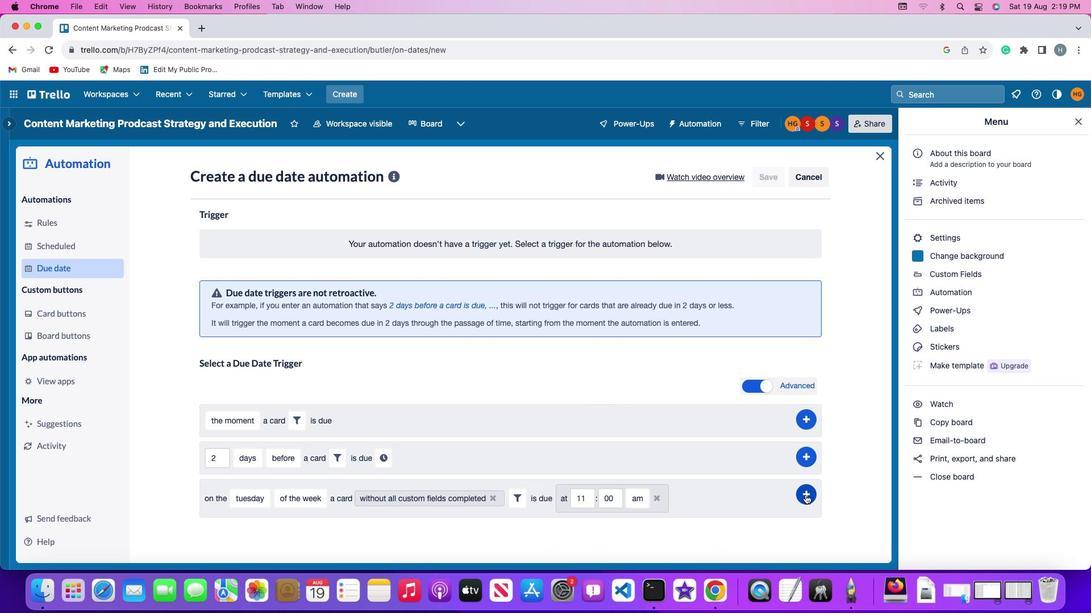 
Action: Mouse pressed left at (805, 495)
Screenshot: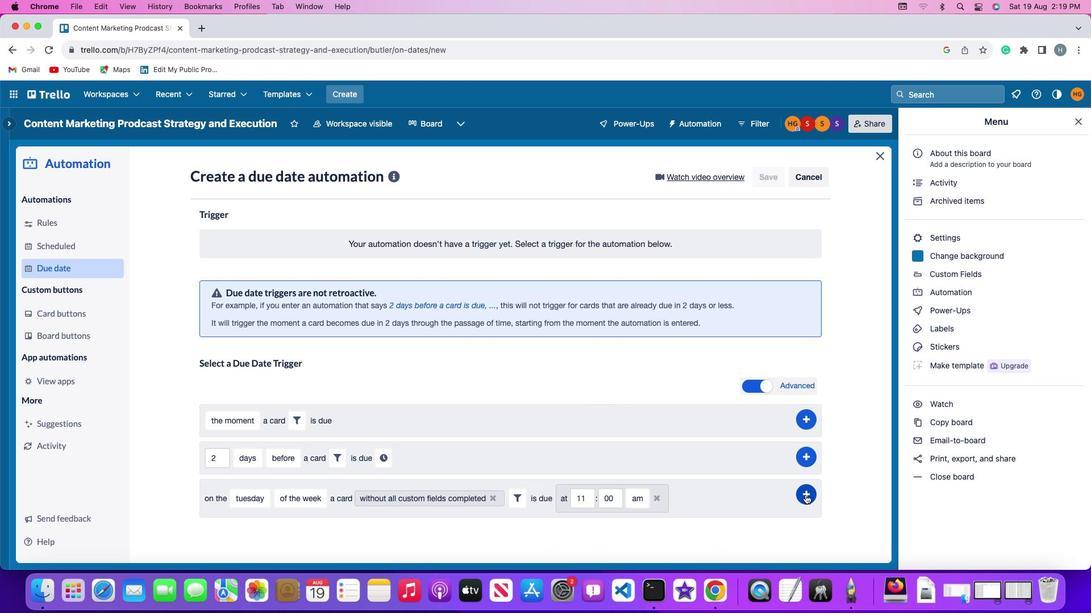 
Action: Mouse moved to (850, 398)
Screenshot: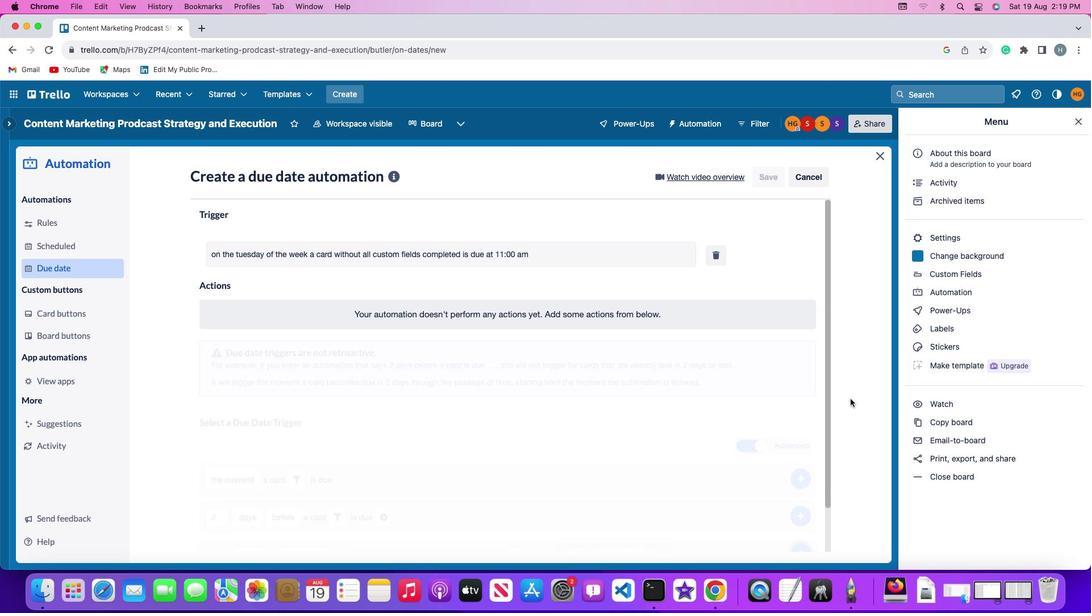 
